 Task: Create a due date automation trigger when advanced on, on the wednesday before a card is due add fields with custom fields "Resume" completed at 11:00 AM.
Action: Mouse moved to (907, 283)
Screenshot: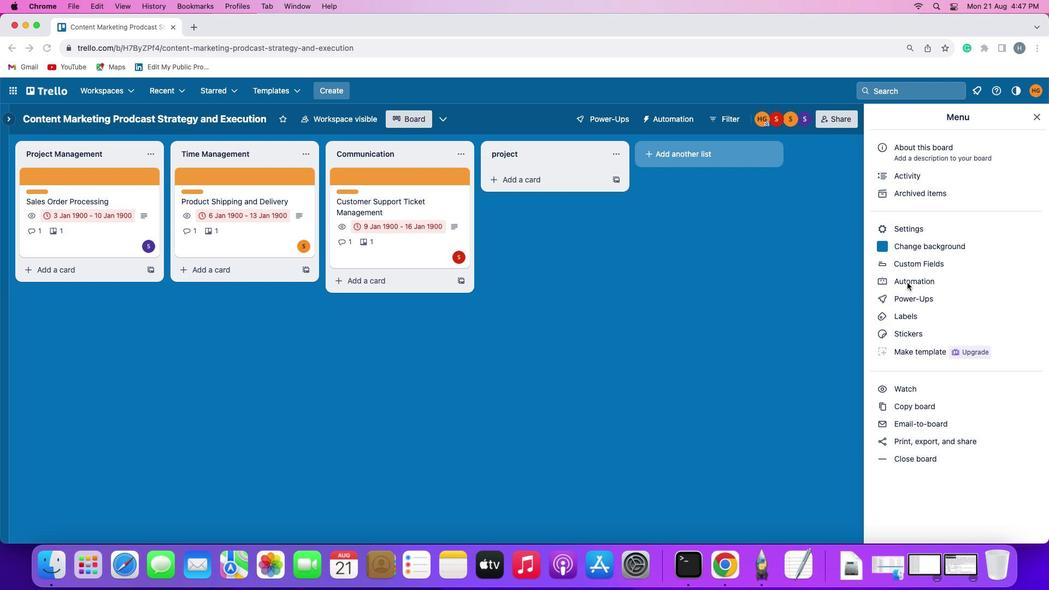 
Action: Mouse pressed left at (907, 283)
Screenshot: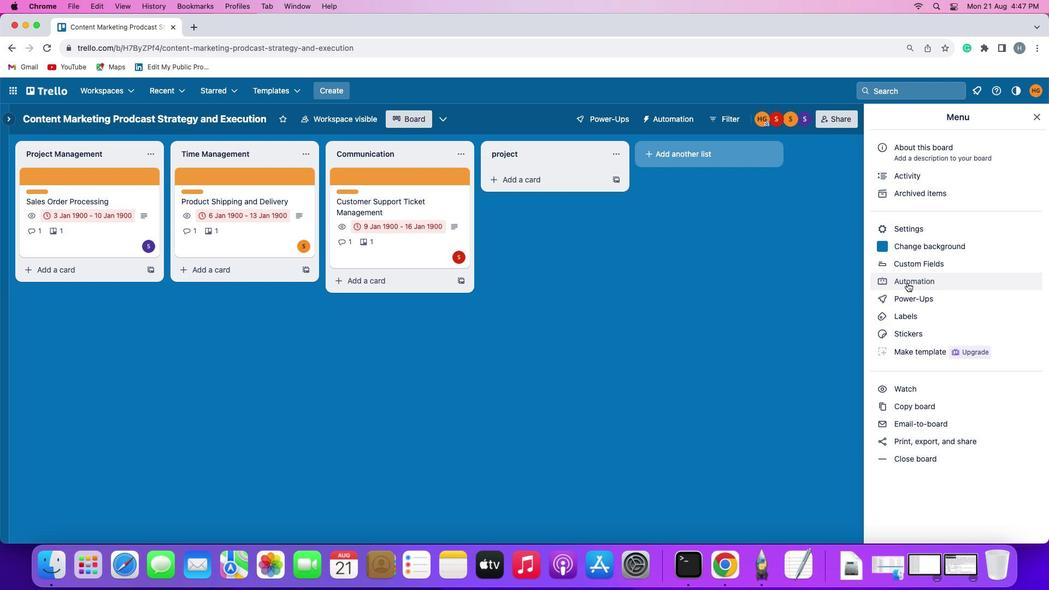 
Action: Mouse moved to (907, 282)
Screenshot: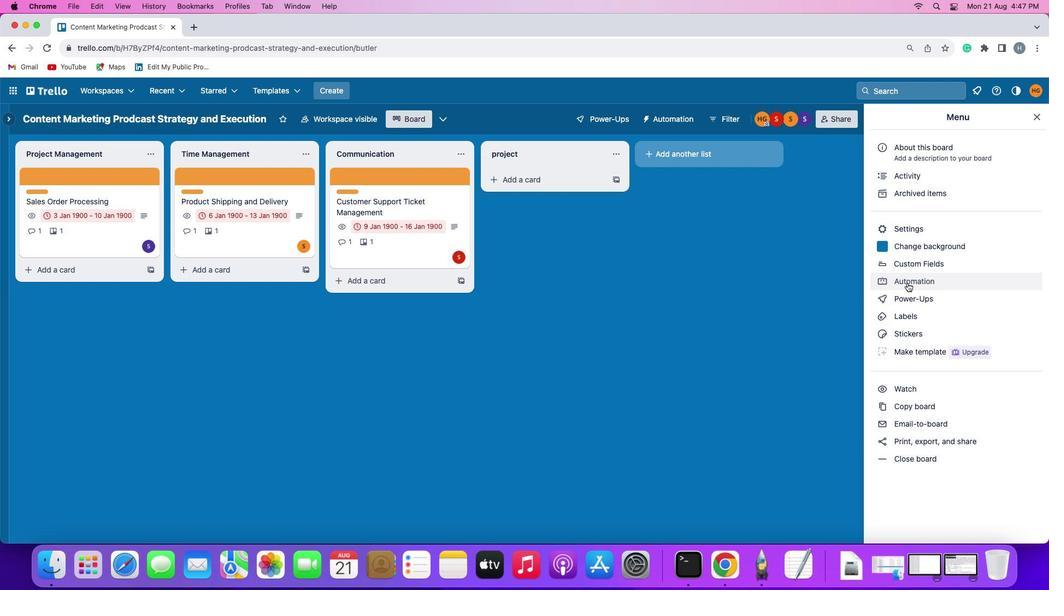 
Action: Mouse pressed left at (907, 282)
Screenshot: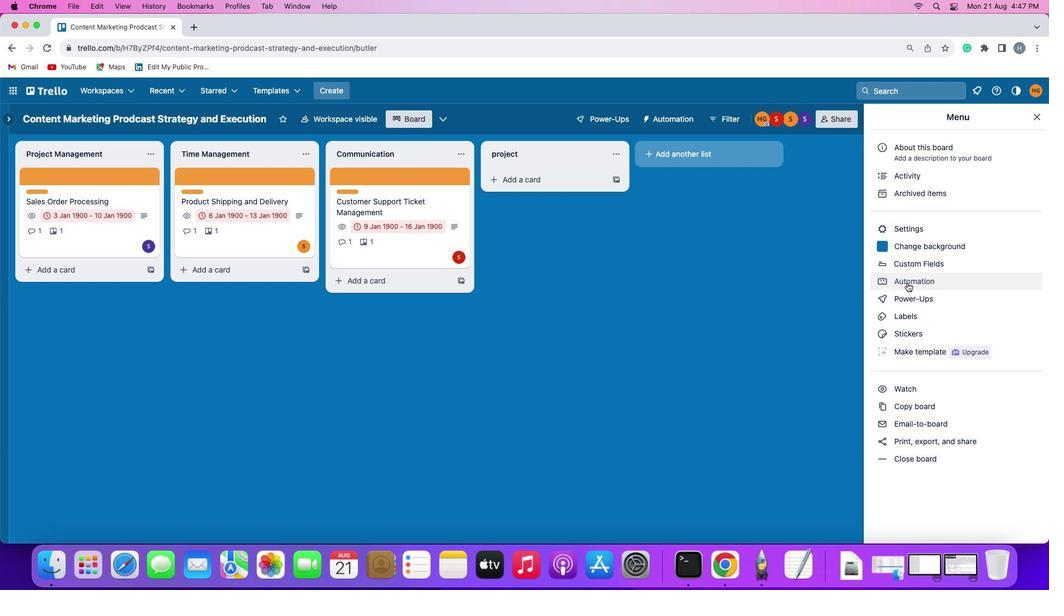 
Action: Mouse moved to (67, 260)
Screenshot: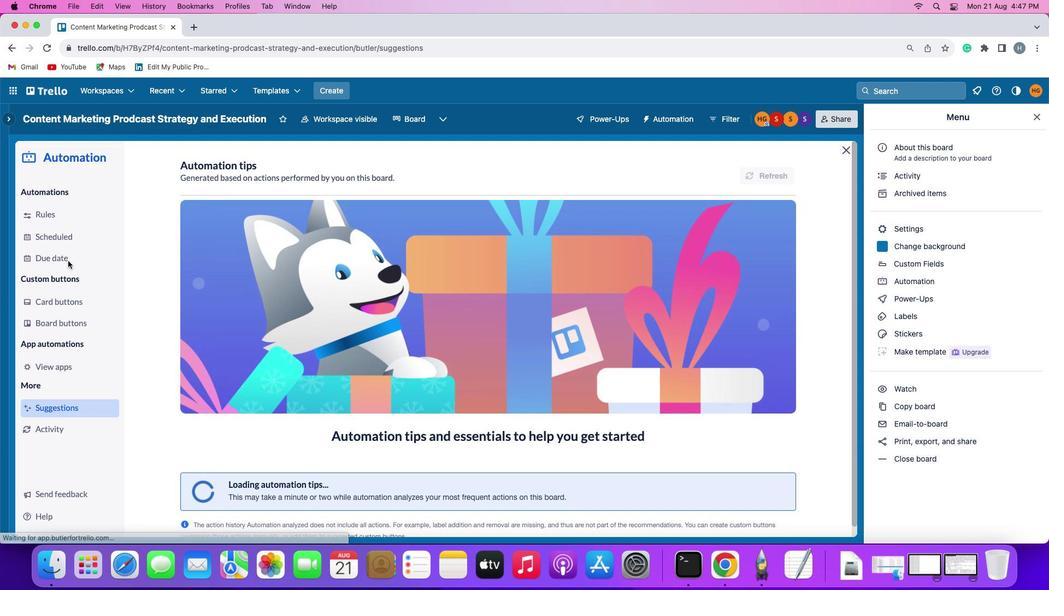
Action: Mouse pressed left at (67, 260)
Screenshot: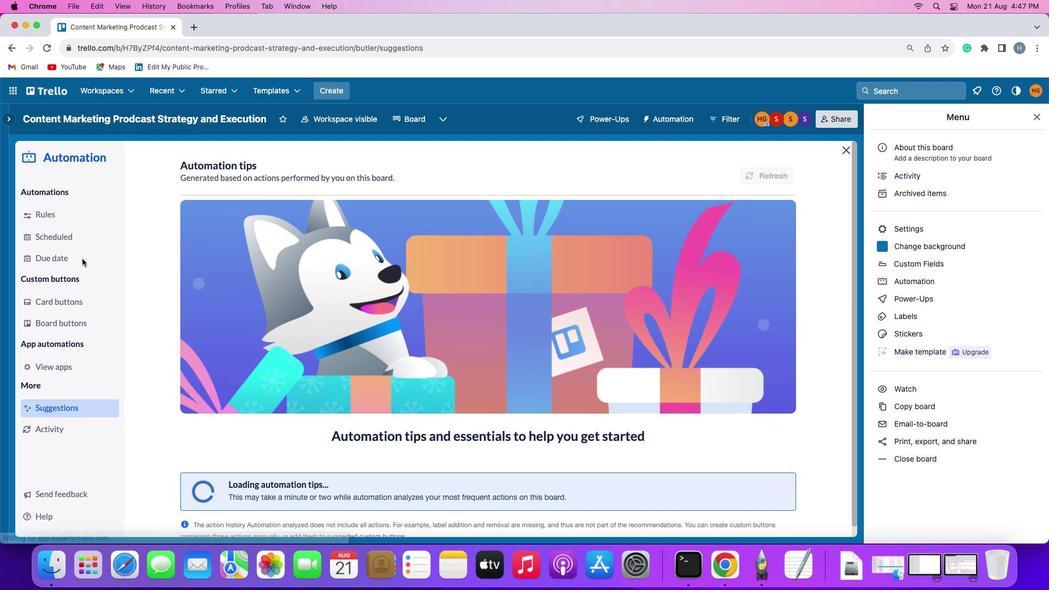 
Action: Mouse moved to (742, 167)
Screenshot: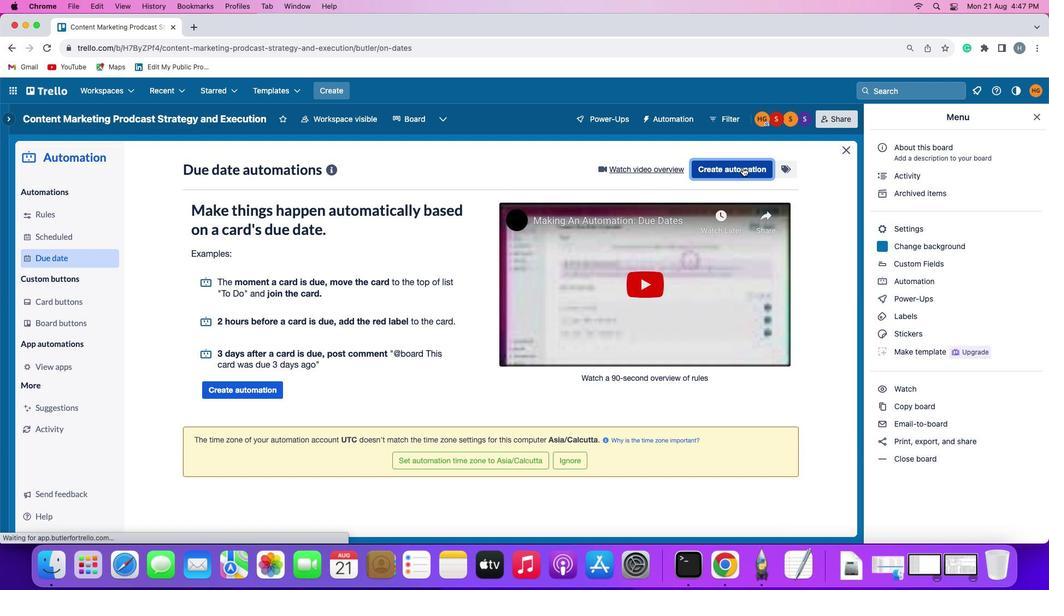 
Action: Mouse pressed left at (742, 167)
Screenshot: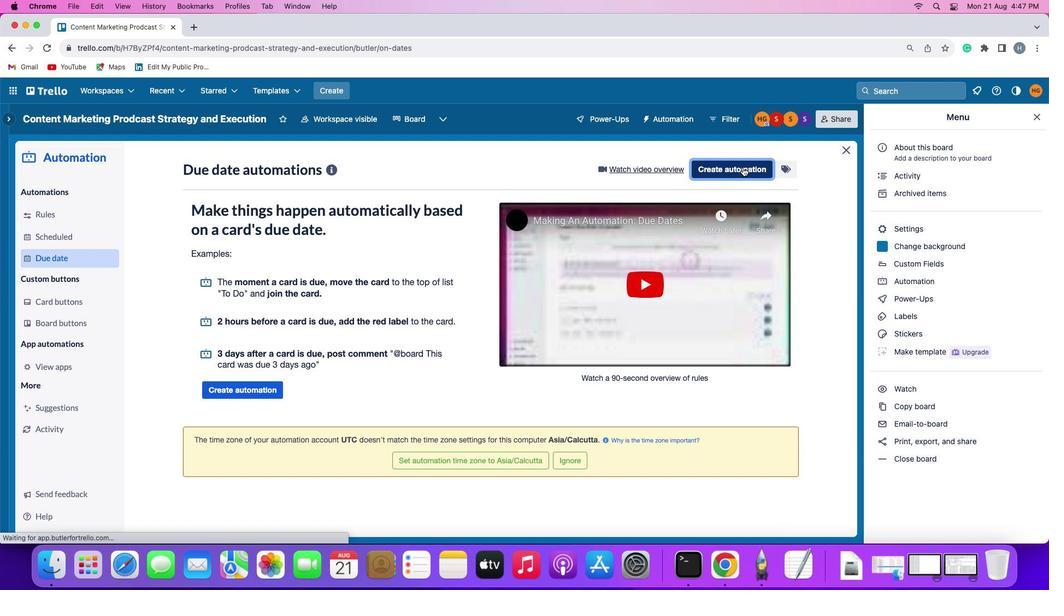 
Action: Mouse moved to (200, 273)
Screenshot: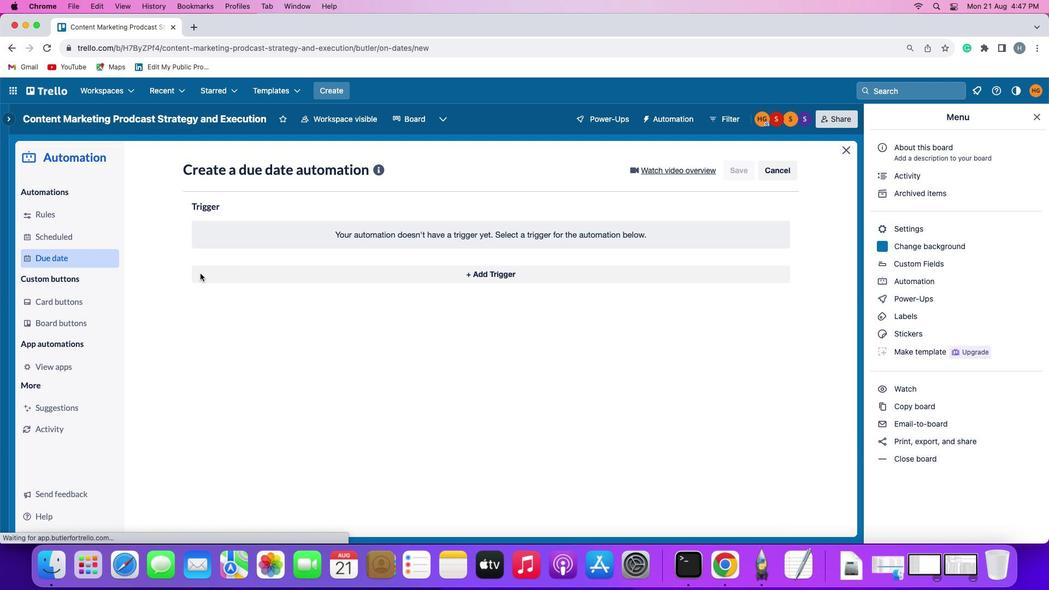 
Action: Mouse pressed left at (200, 273)
Screenshot: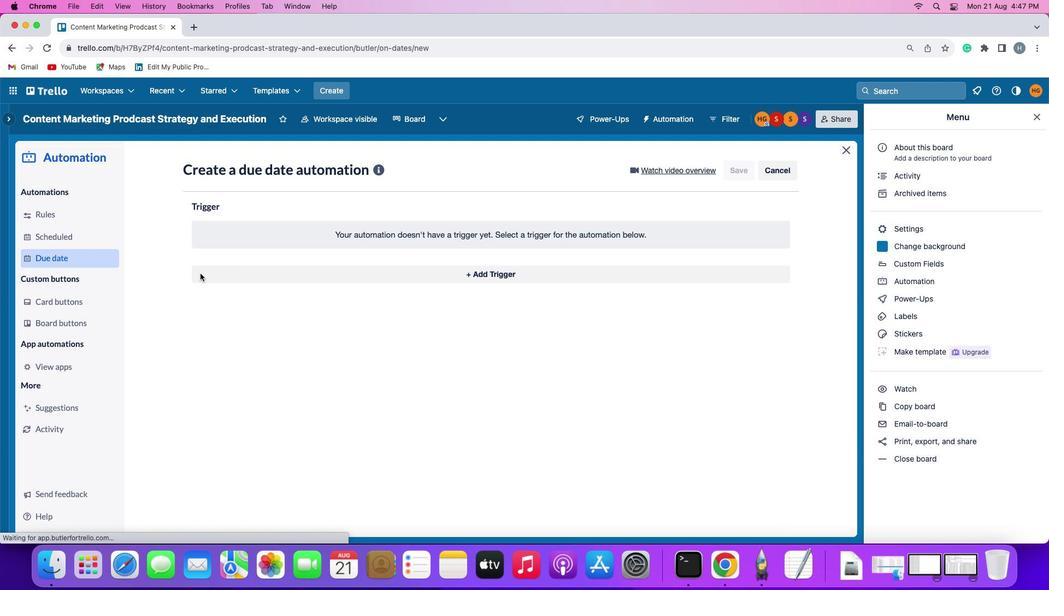 
Action: Mouse moved to (245, 475)
Screenshot: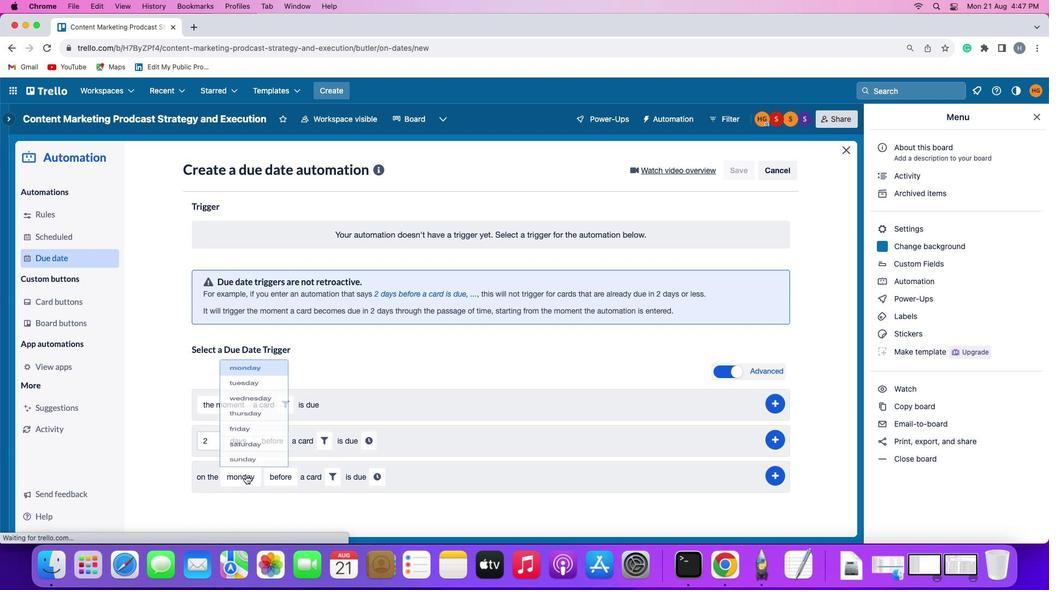 
Action: Mouse pressed left at (245, 475)
Screenshot: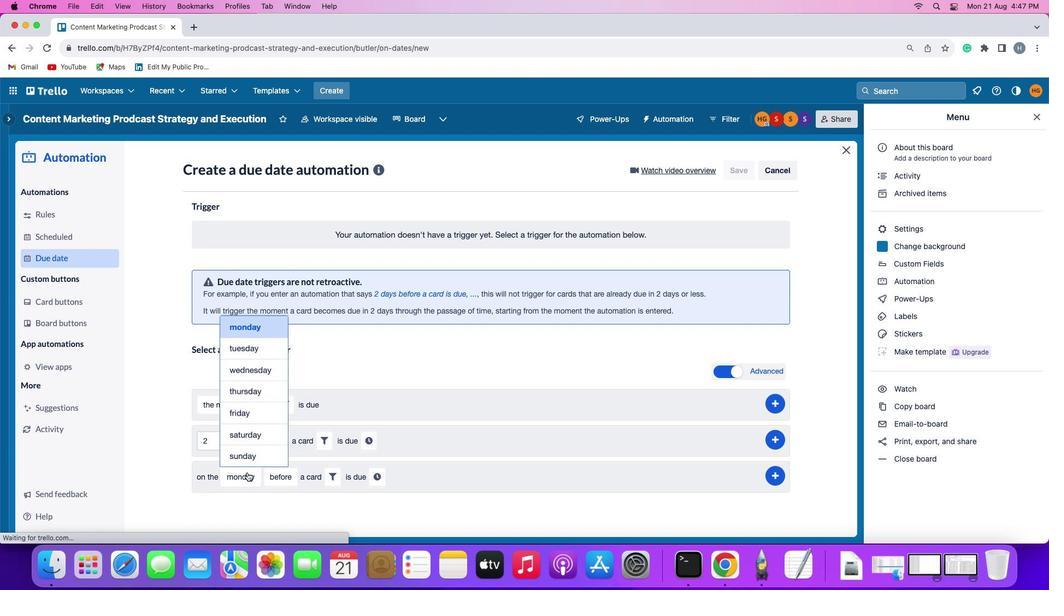 
Action: Mouse moved to (266, 374)
Screenshot: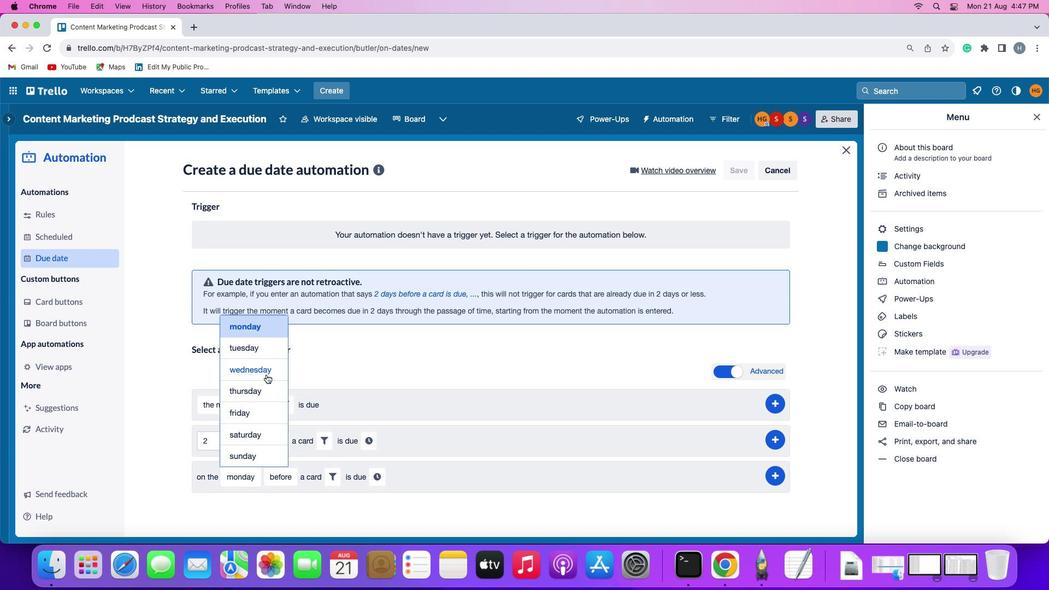 
Action: Mouse pressed left at (266, 374)
Screenshot: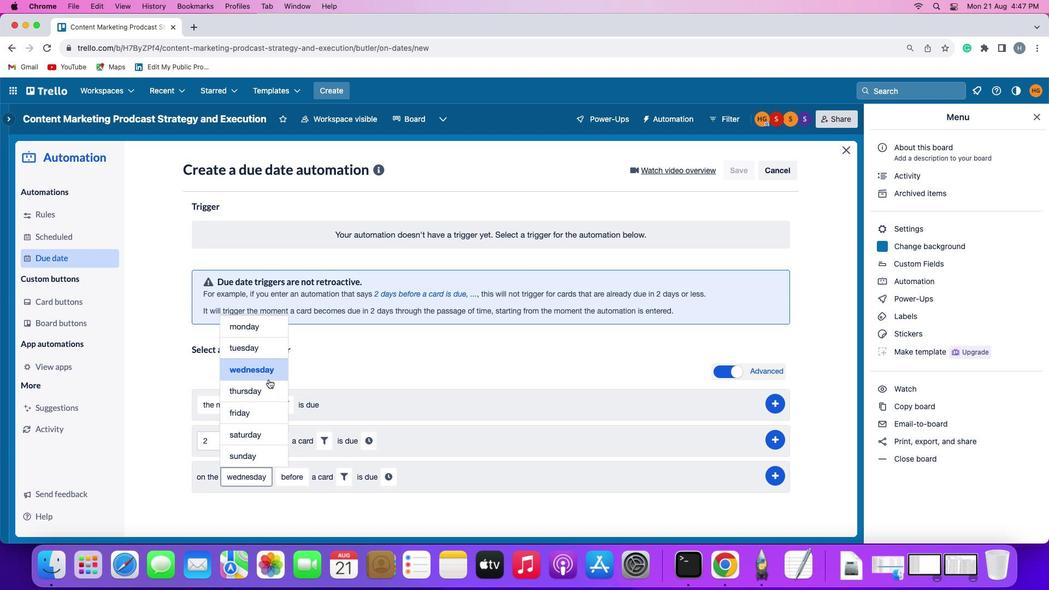 
Action: Mouse moved to (352, 476)
Screenshot: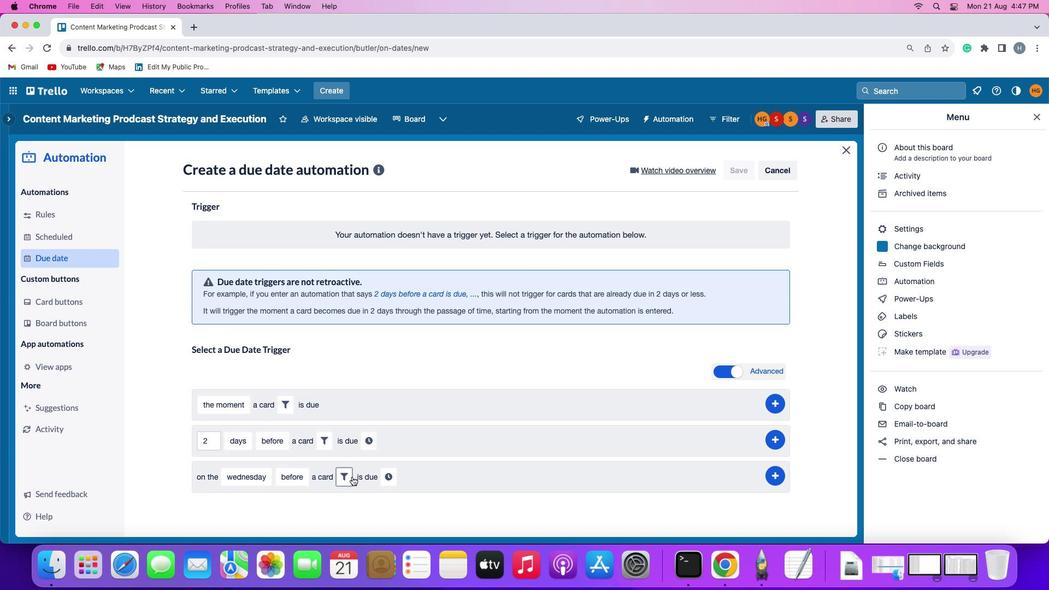 
Action: Mouse pressed left at (352, 476)
Screenshot: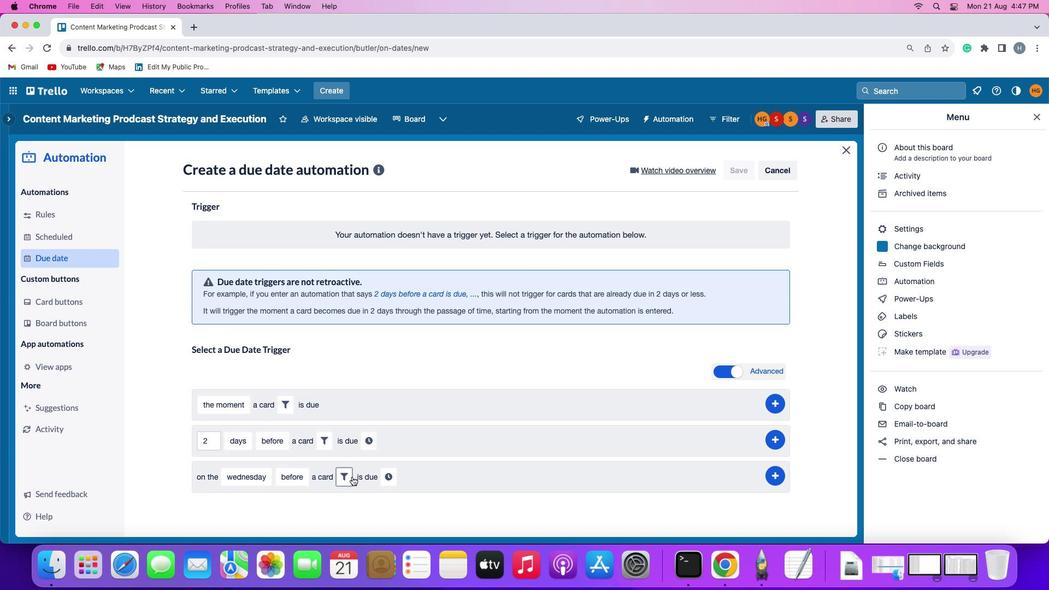 
Action: Mouse moved to (540, 507)
Screenshot: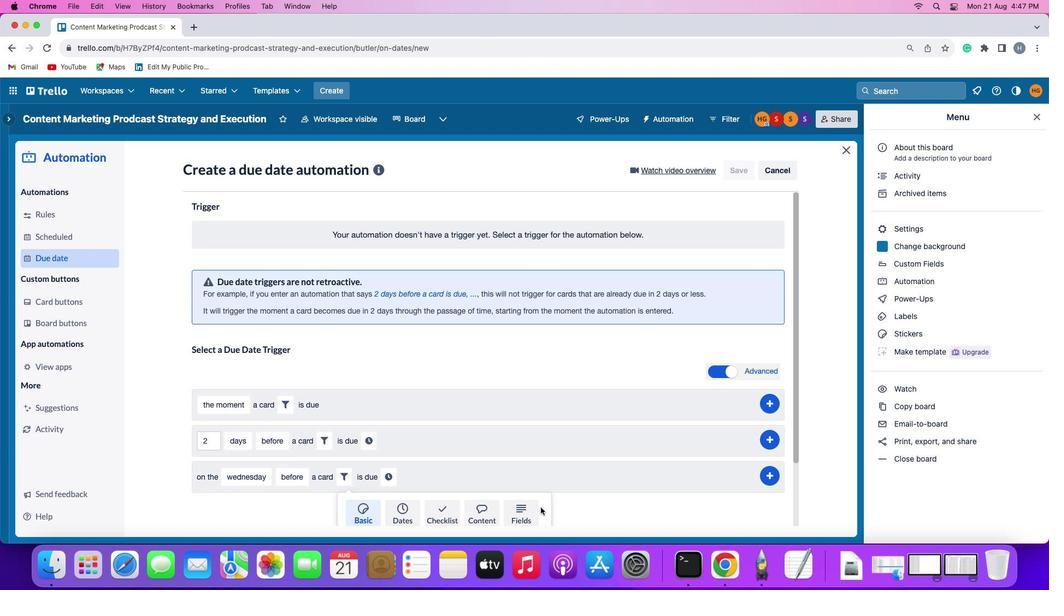 
Action: Mouse pressed left at (540, 507)
Screenshot: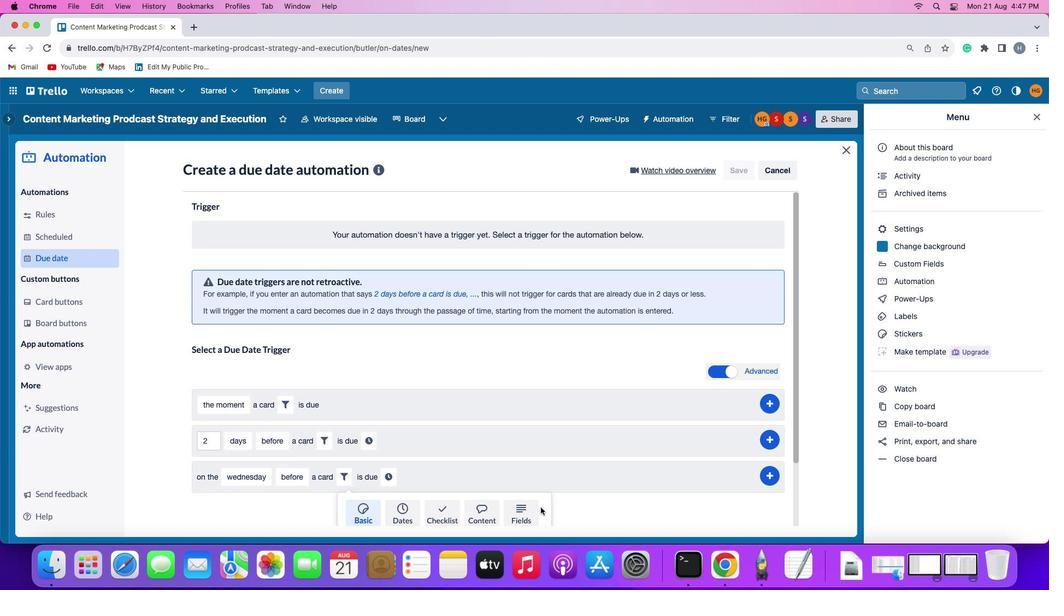 
Action: Mouse moved to (513, 512)
Screenshot: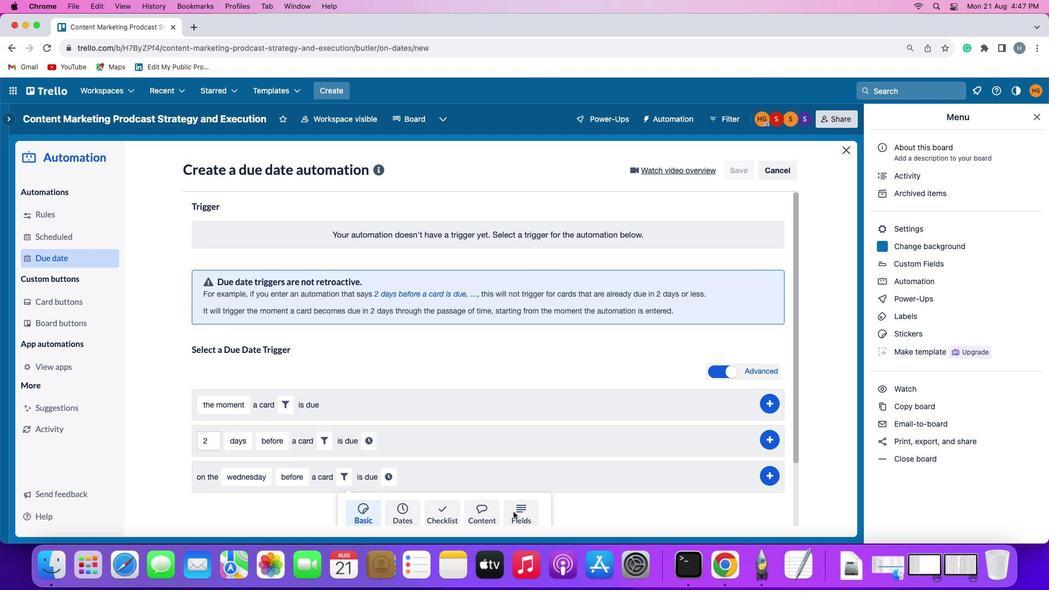 
Action: Mouse pressed left at (513, 512)
Screenshot: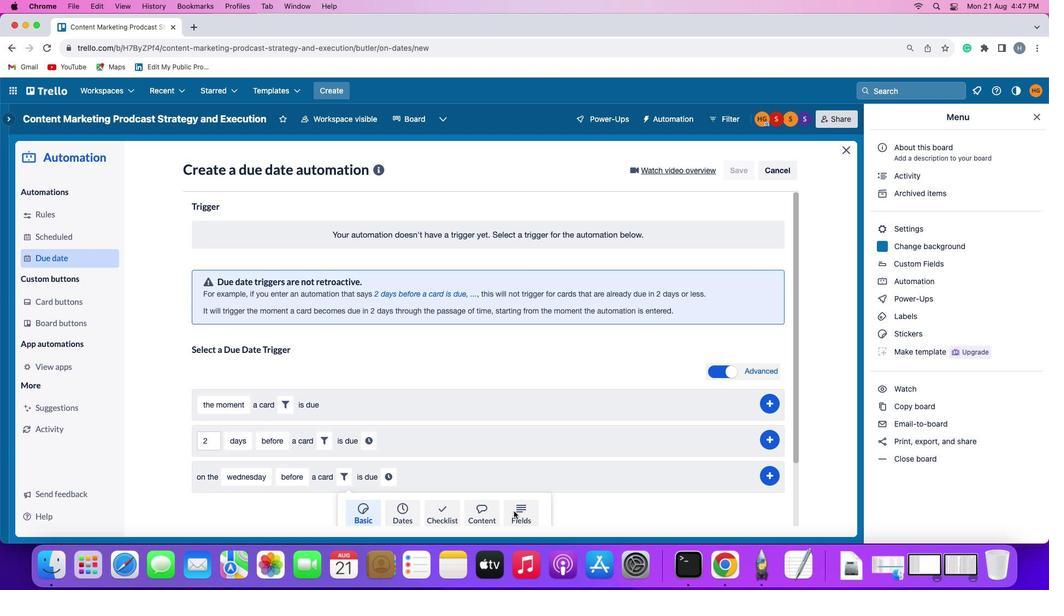 
Action: Mouse moved to (296, 495)
Screenshot: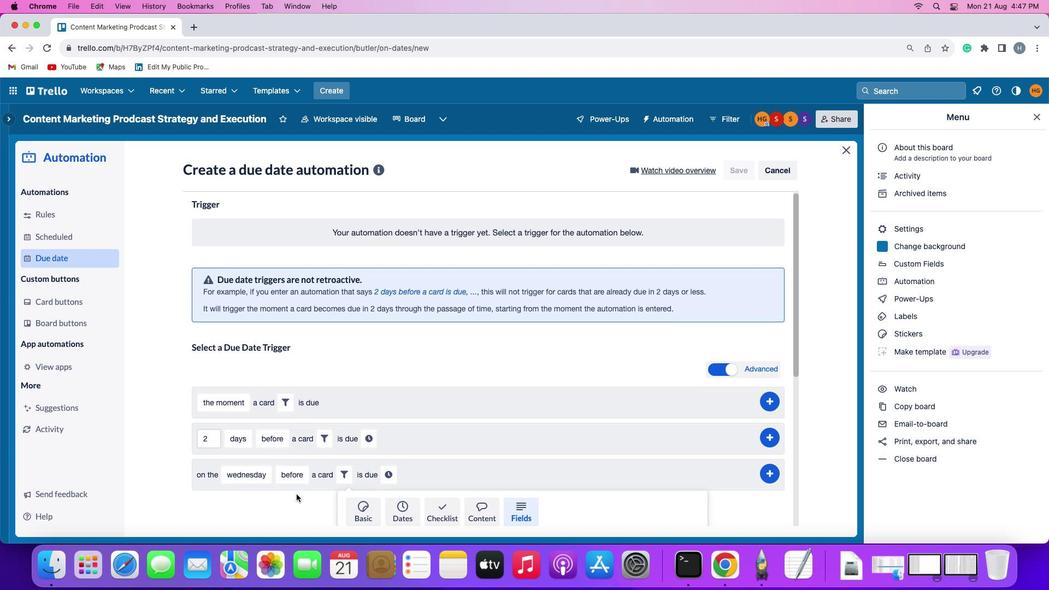 
Action: Mouse scrolled (296, 495) with delta (0, 0)
Screenshot: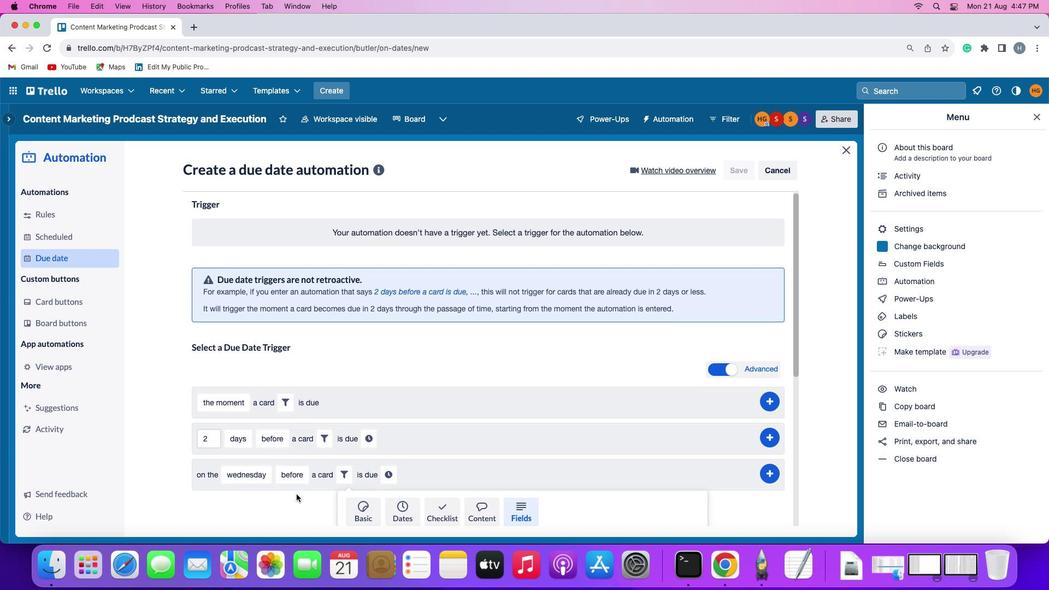 
Action: Mouse moved to (296, 495)
Screenshot: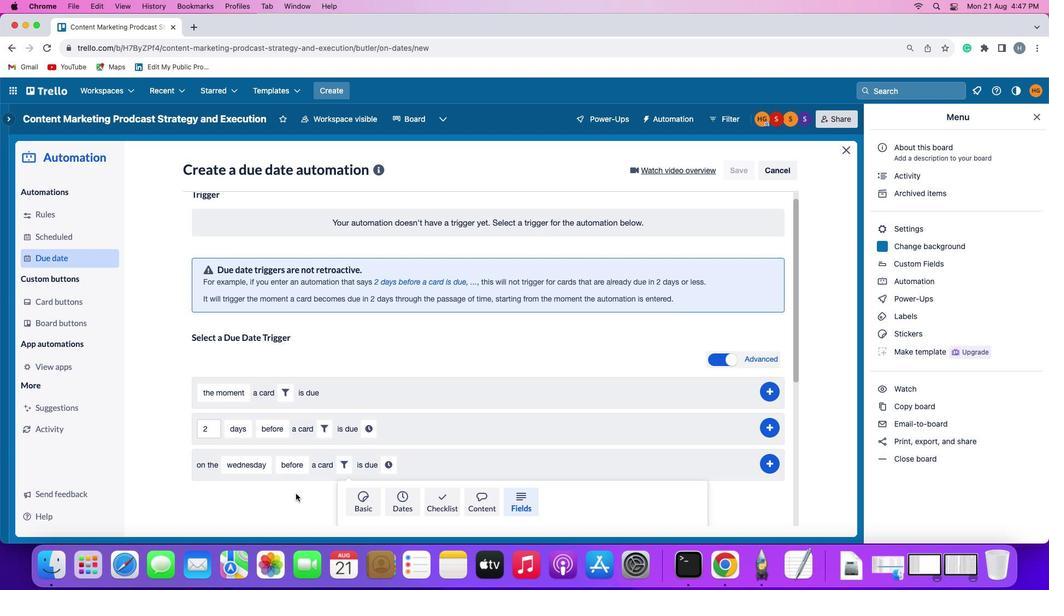 
Action: Mouse scrolled (296, 495) with delta (0, 0)
Screenshot: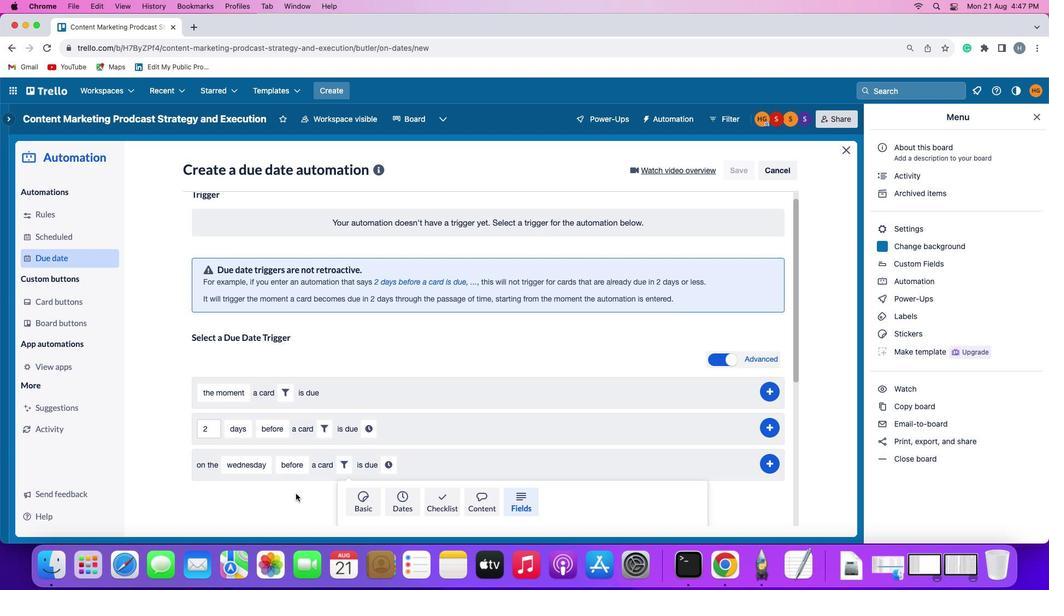 
Action: Mouse moved to (296, 493)
Screenshot: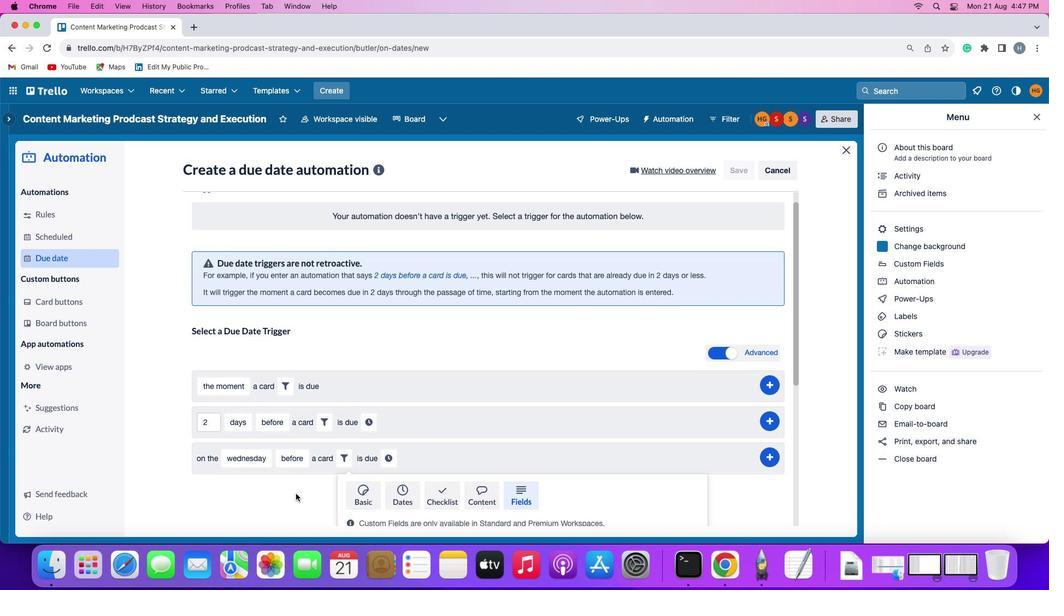 
Action: Mouse scrolled (296, 493) with delta (0, -1)
Screenshot: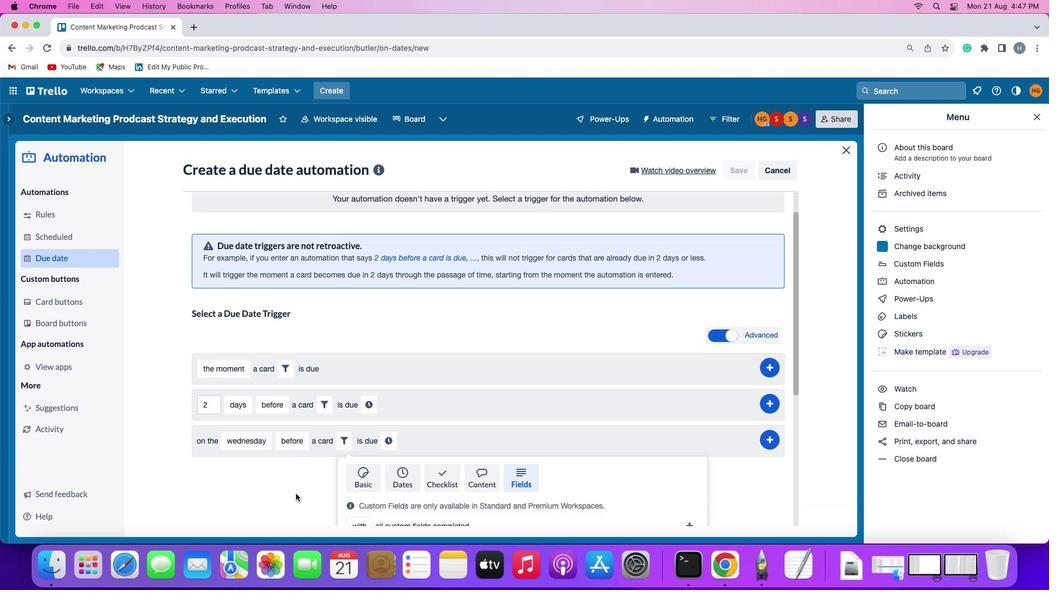 
Action: Mouse moved to (271, 426)
Screenshot: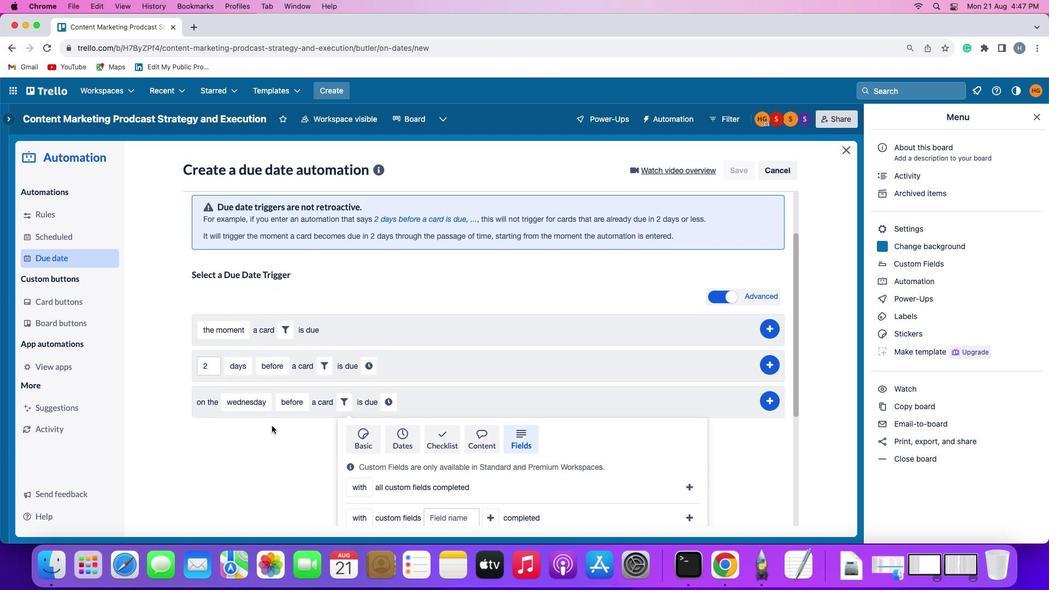 
Action: Mouse scrolled (271, 426) with delta (0, 0)
Screenshot: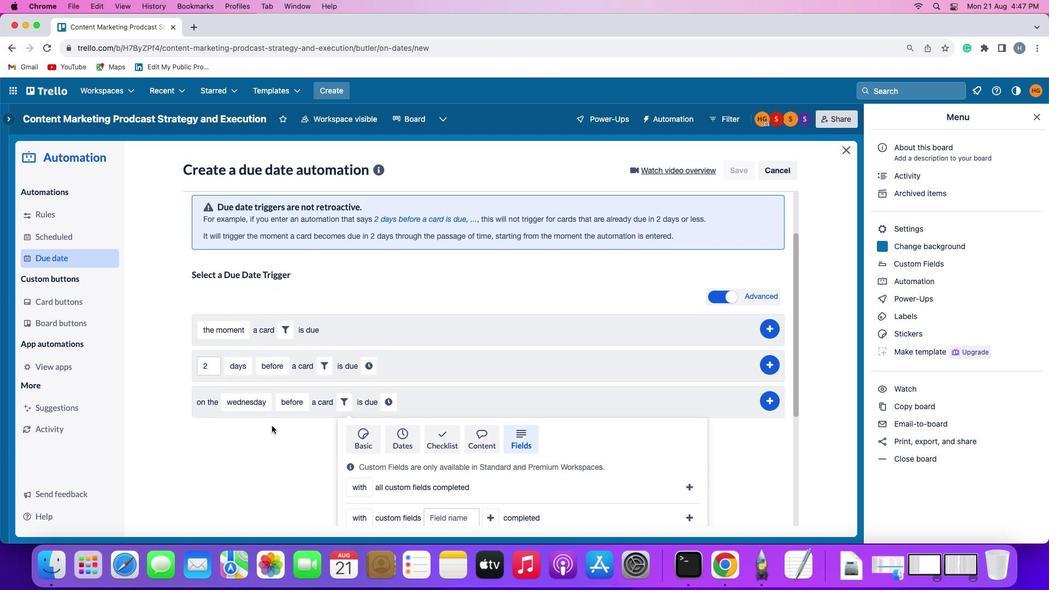 
Action: Mouse scrolled (271, 426) with delta (0, 0)
Screenshot: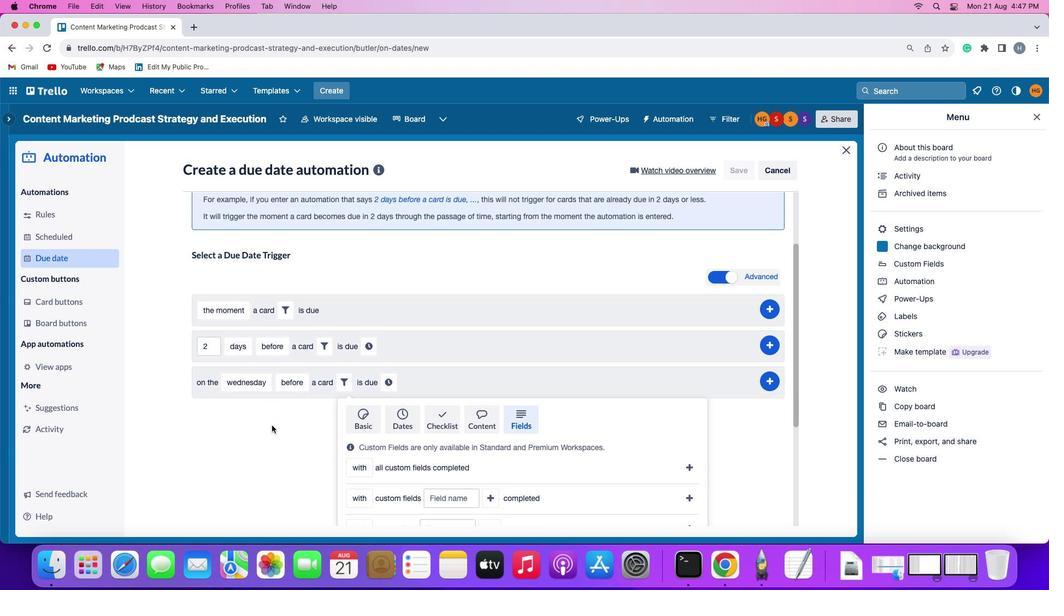 
Action: Mouse moved to (271, 426)
Screenshot: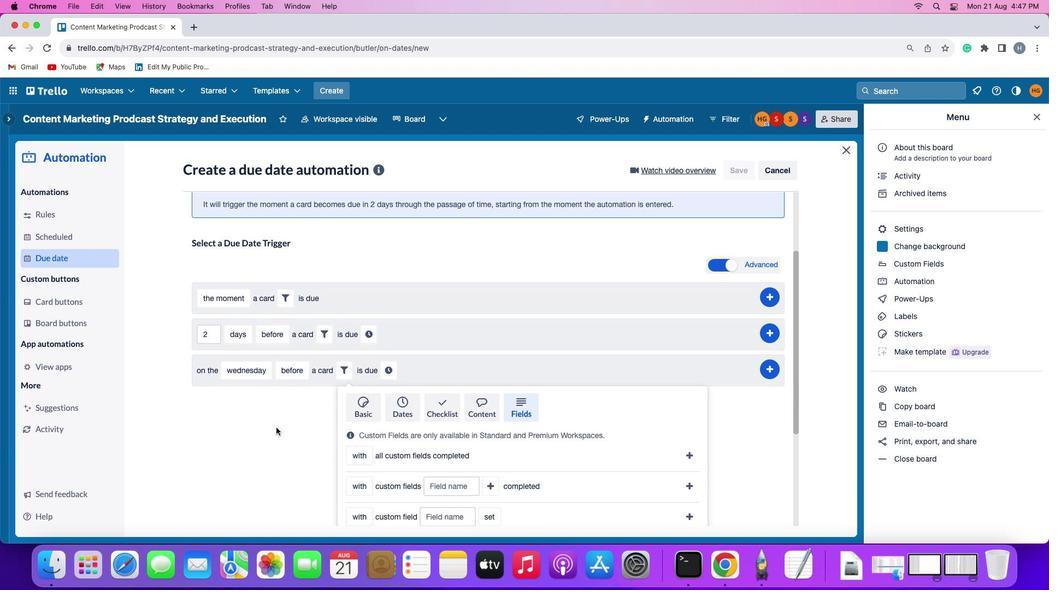 
Action: Mouse scrolled (271, 426) with delta (0, -1)
Screenshot: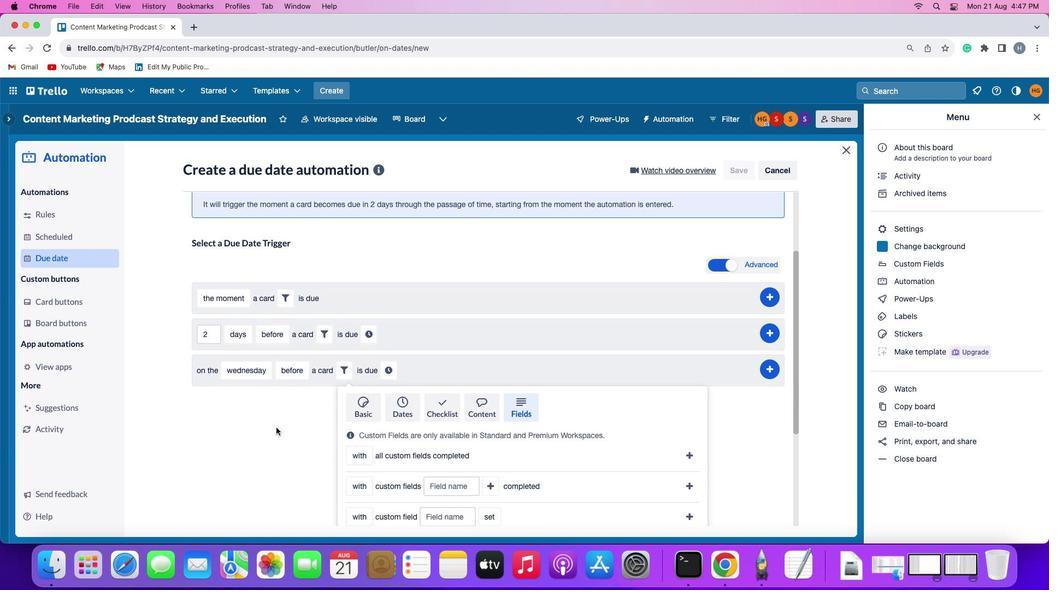 
Action: Mouse moved to (355, 424)
Screenshot: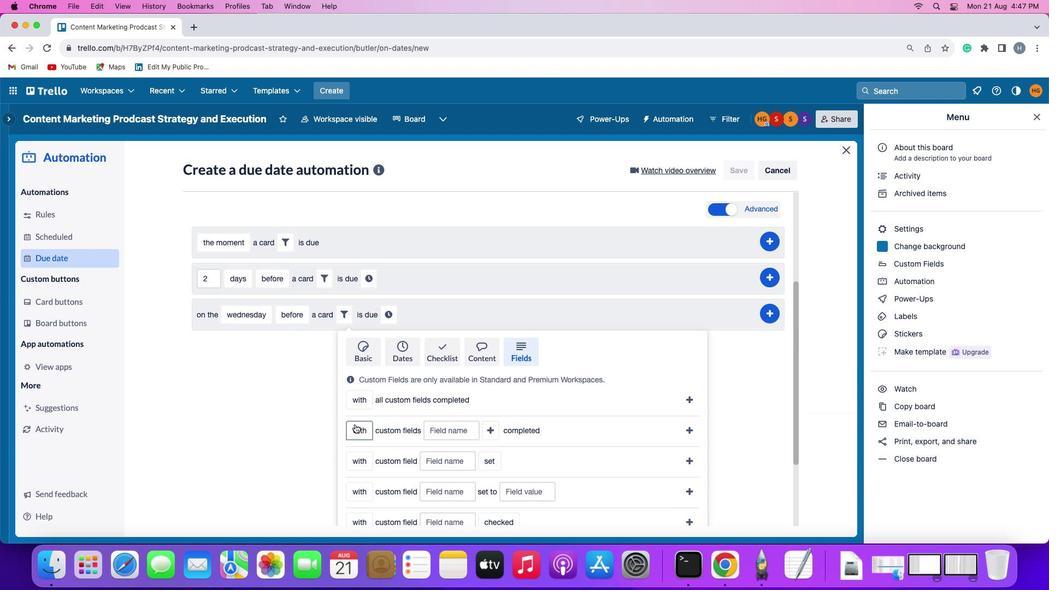 
Action: Mouse pressed left at (355, 424)
Screenshot: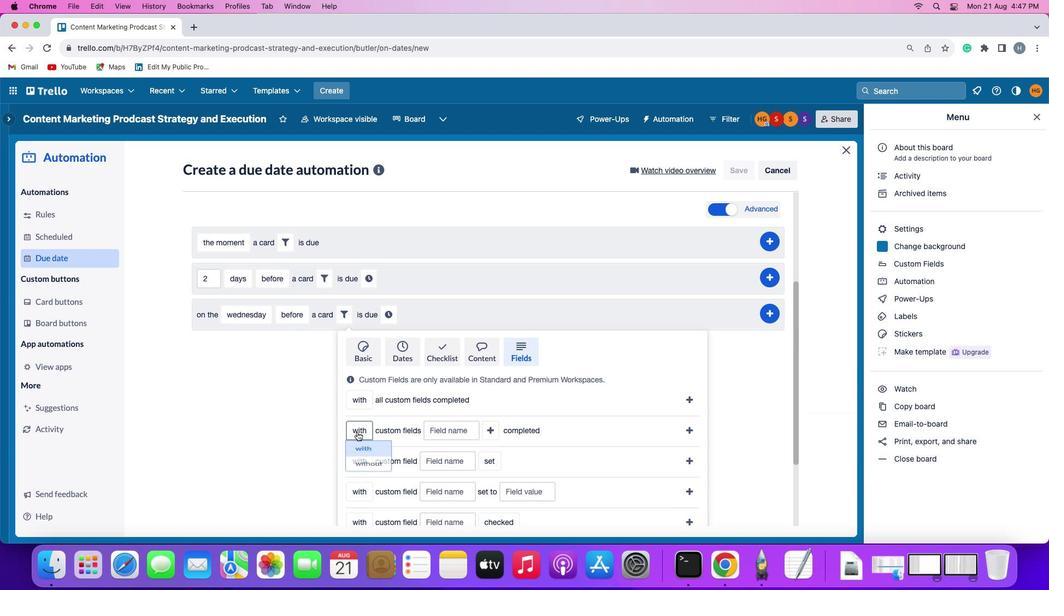 
Action: Mouse moved to (369, 449)
Screenshot: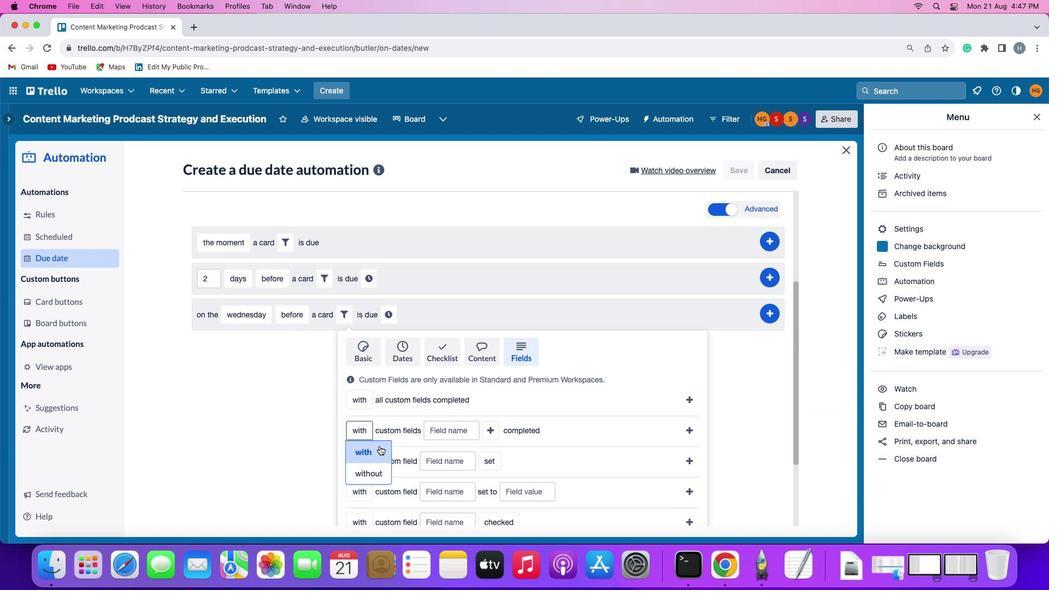 
Action: Mouse pressed left at (369, 449)
Screenshot: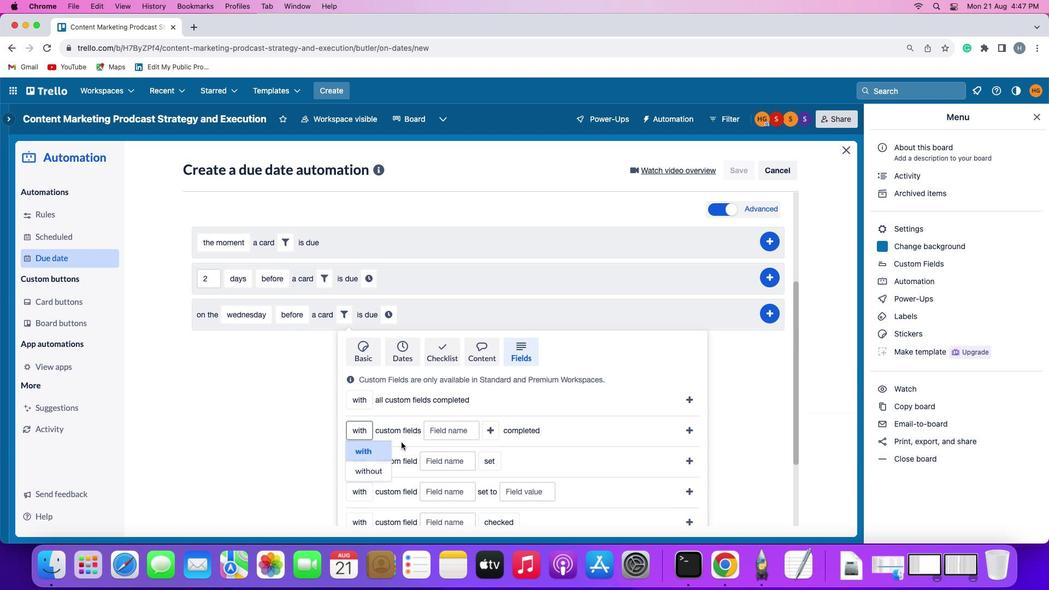 
Action: Mouse moved to (454, 425)
Screenshot: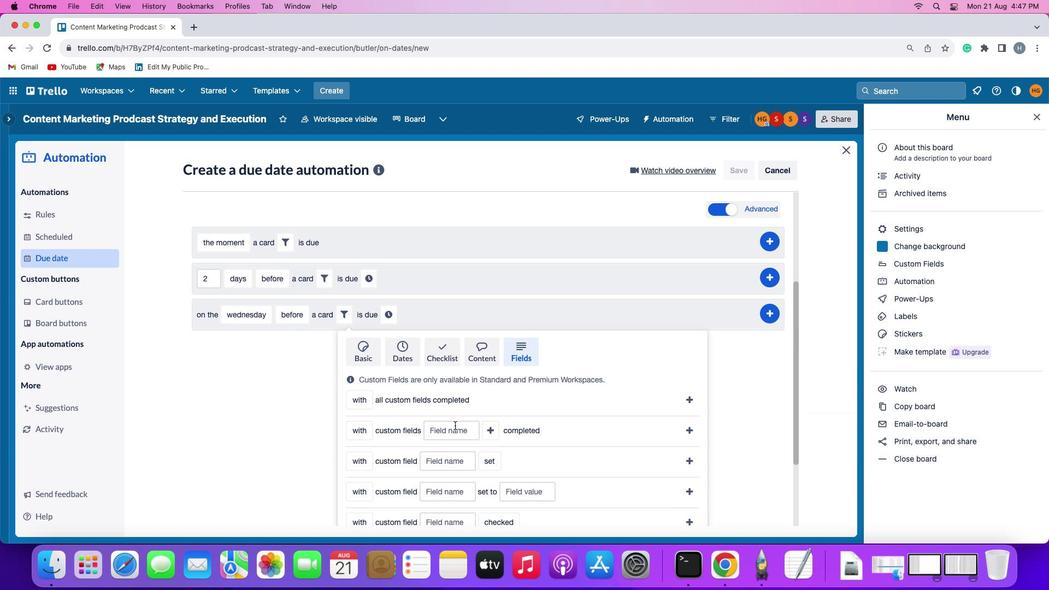
Action: Mouse pressed left at (454, 425)
Screenshot: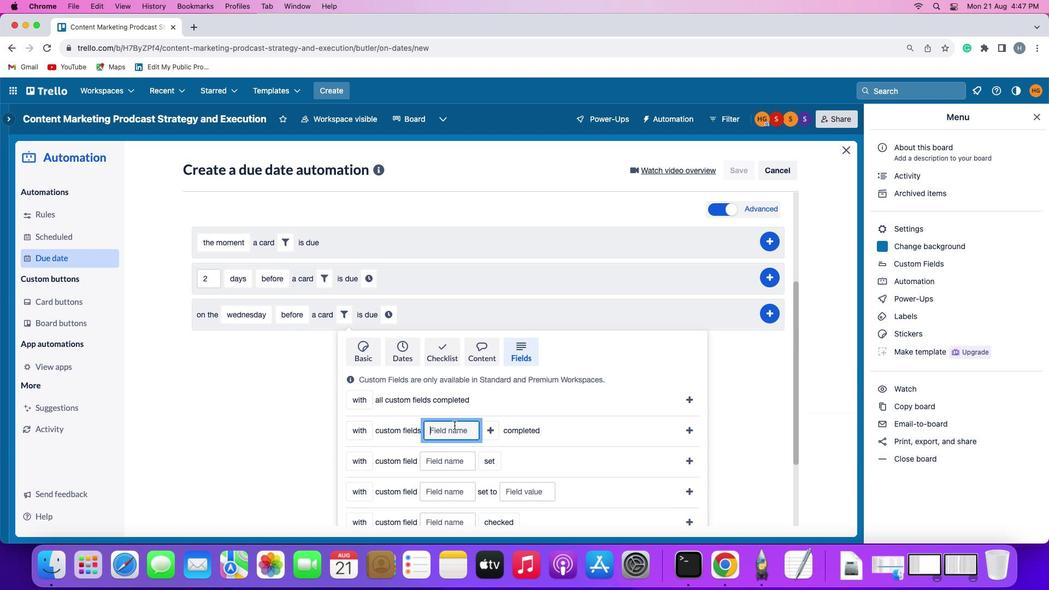 
Action: Mouse moved to (454, 425)
Screenshot: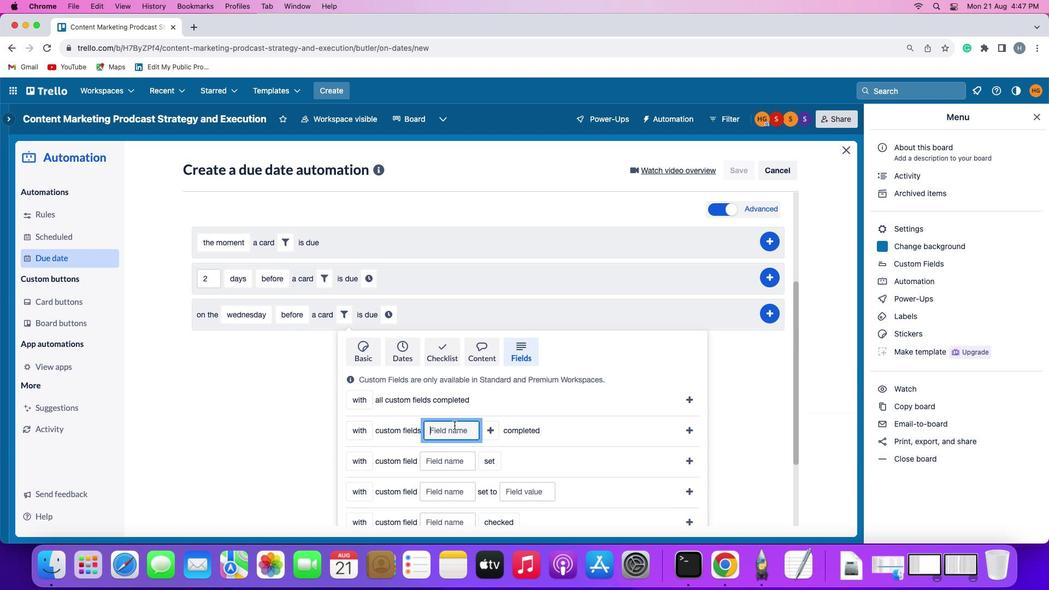 
Action: Key pressed Key.shift'R''e''s''u''m''e'
Screenshot: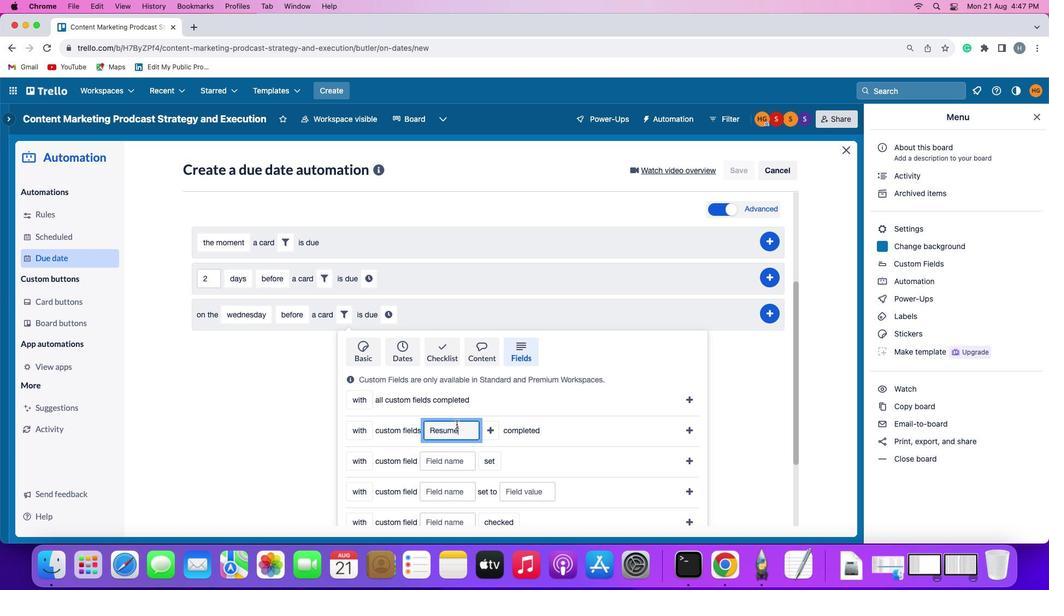 
Action: Mouse moved to (687, 425)
Screenshot: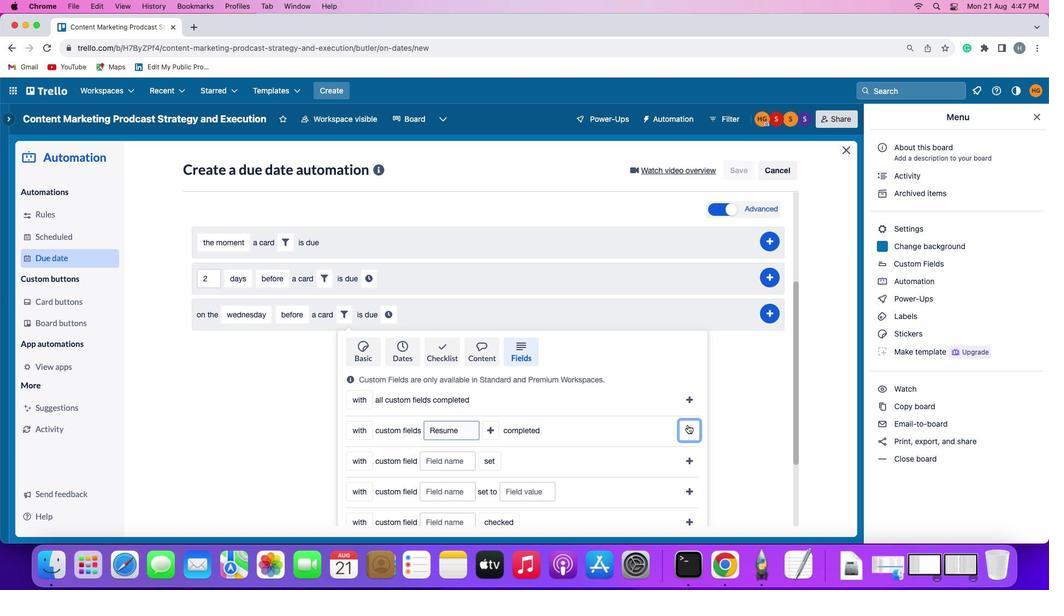 
Action: Mouse pressed left at (687, 425)
Screenshot: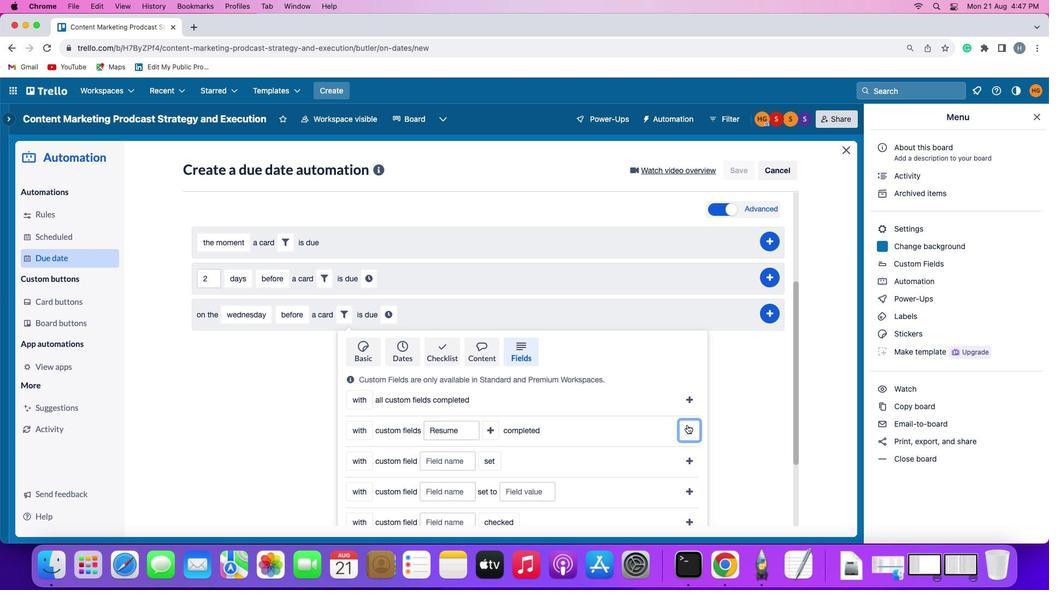 
Action: Mouse moved to (552, 478)
Screenshot: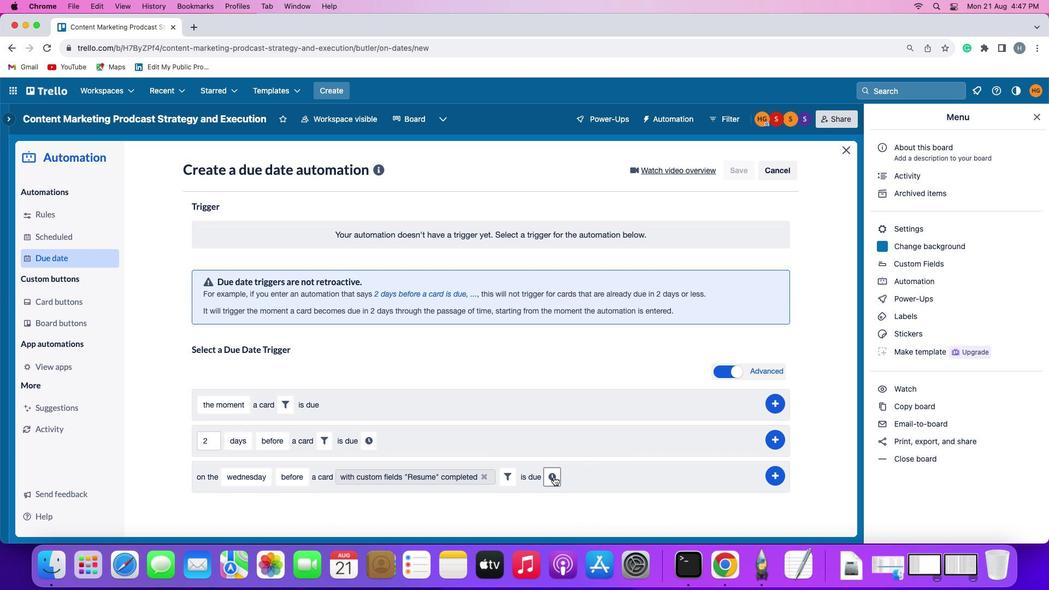 
Action: Mouse pressed left at (552, 478)
Screenshot: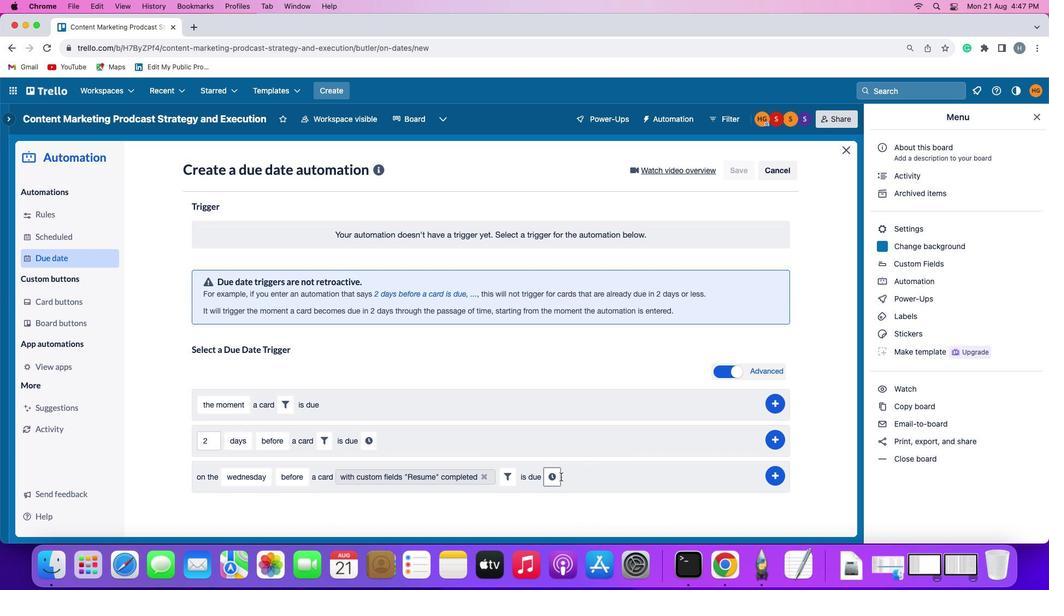 
Action: Mouse moved to (579, 478)
Screenshot: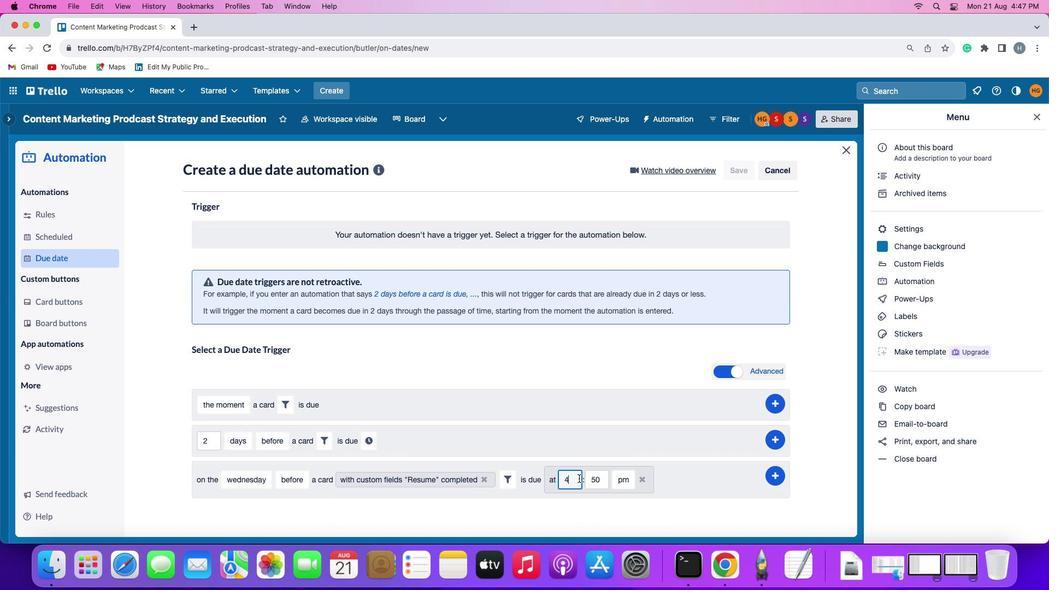 
Action: Mouse pressed left at (579, 478)
Screenshot: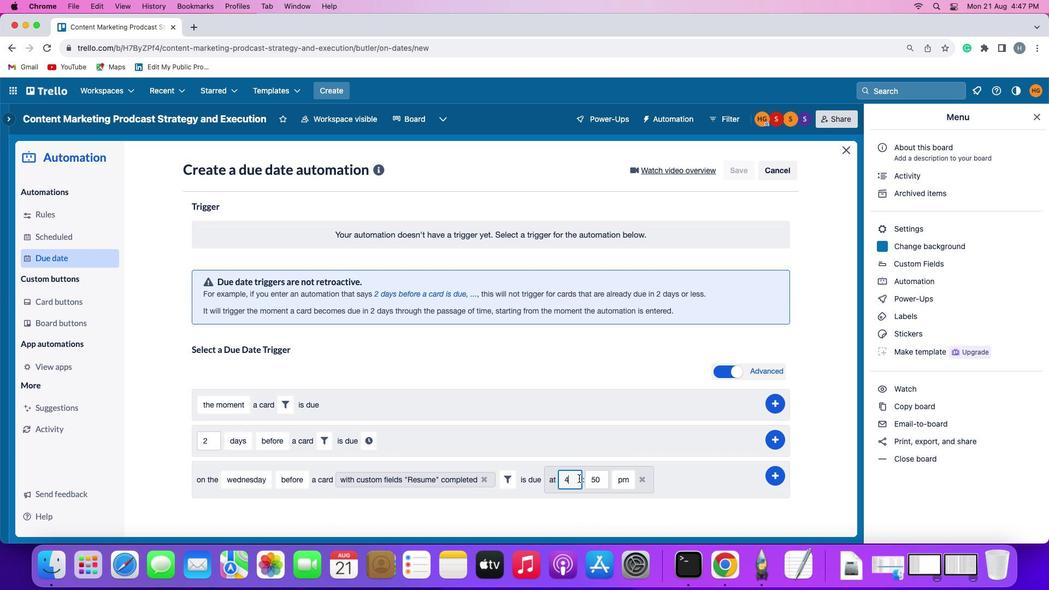 
Action: Mouse moved to (578, 478)
Screenshot: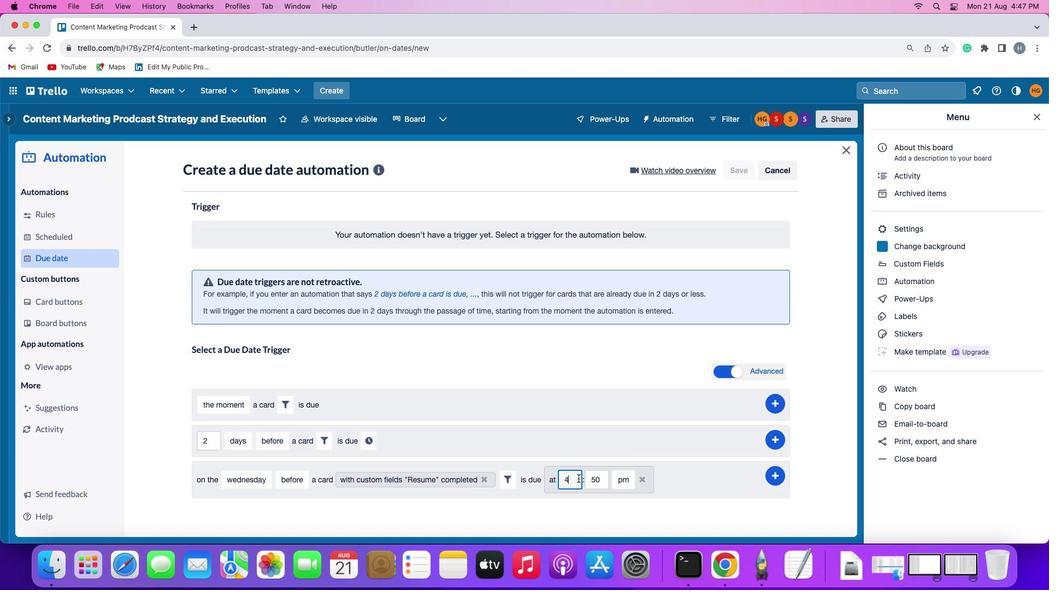 
Action: Key pressed Key.backspace'1''1'
Screenshot: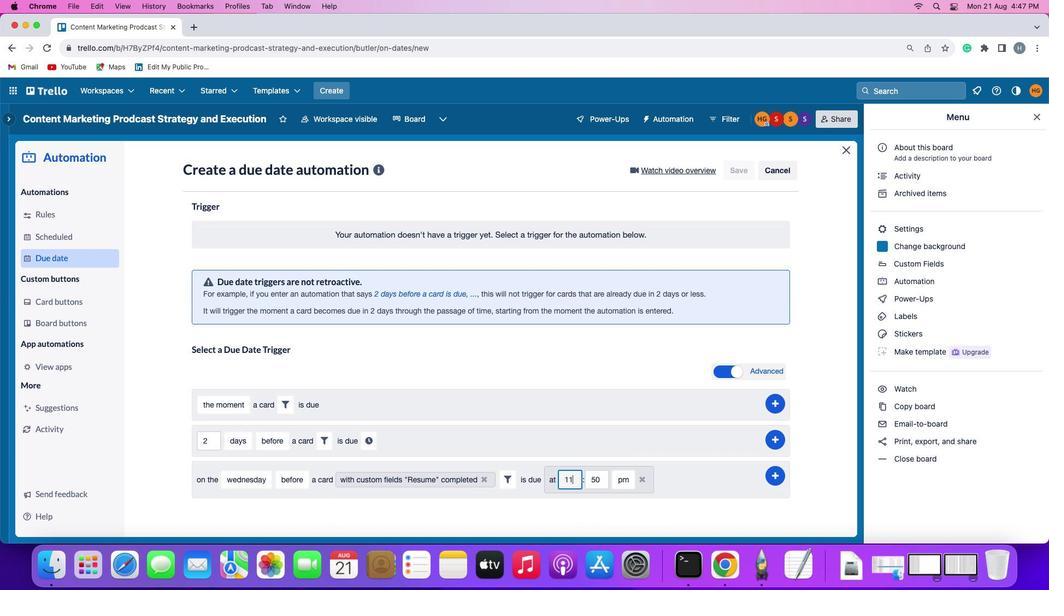
Action: Mouse moved to (599, 479)
Screenshot: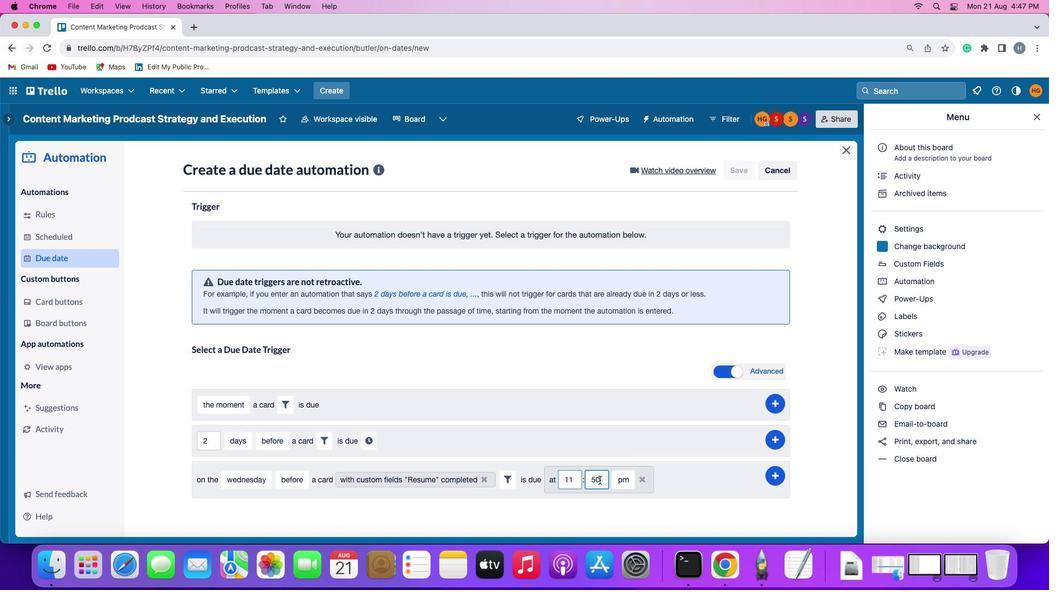 
Action: Mouse pressed left at (599, 479)
Screenshot: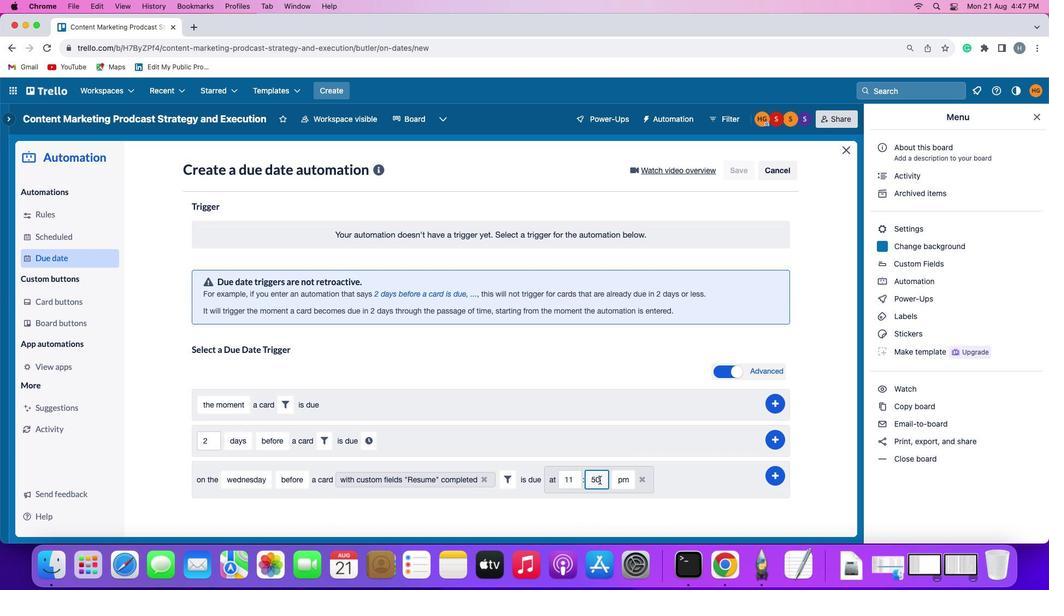 
Action: Key pressed Key.backspace
Screenshot: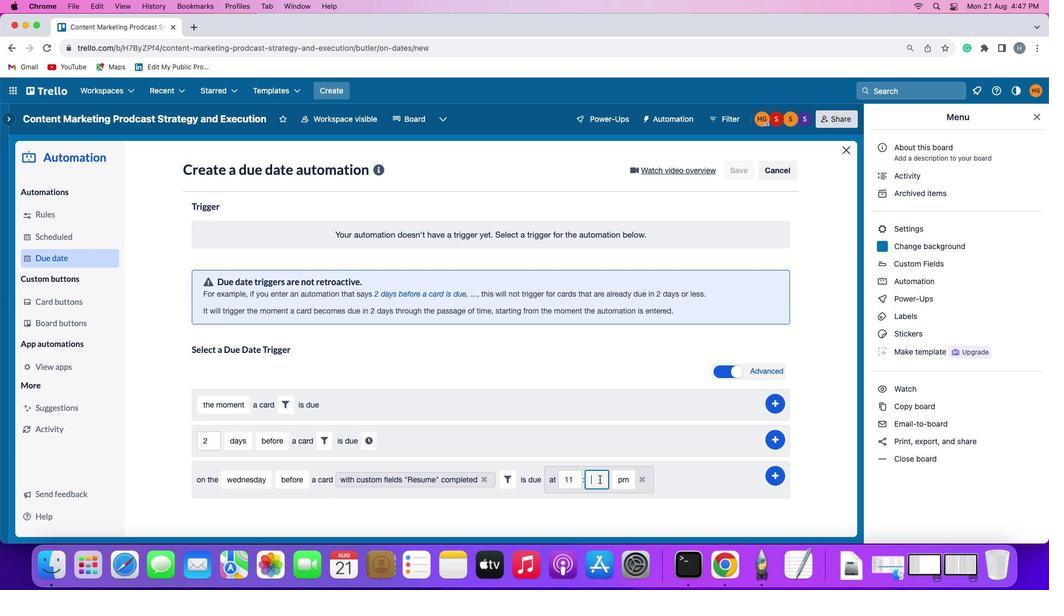 
Action: Mouse moved to (599, 479)
Screenshot: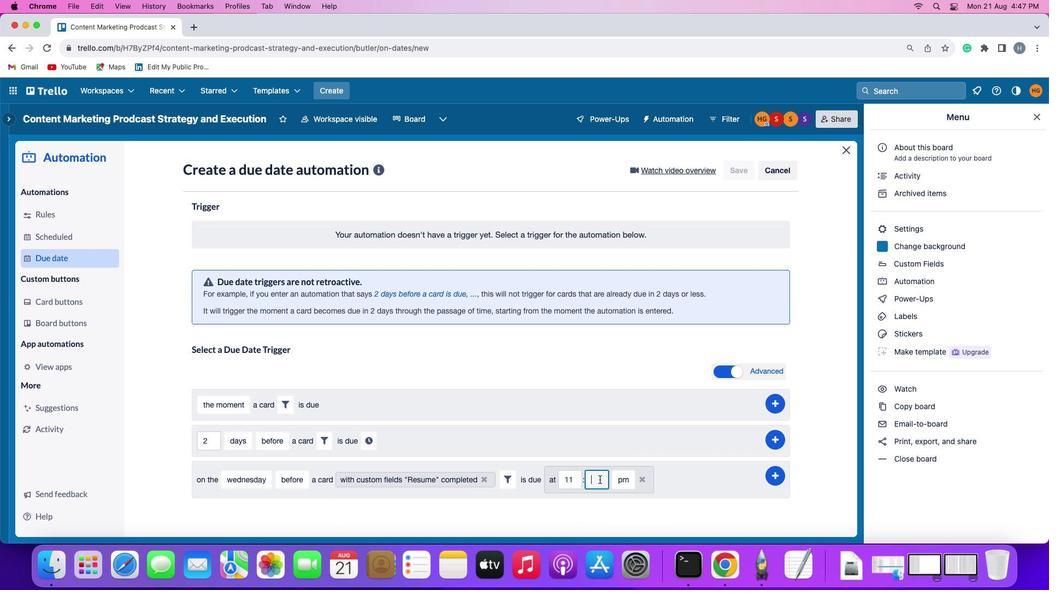 
Action: Key pressed Key.backspace
Screenshot: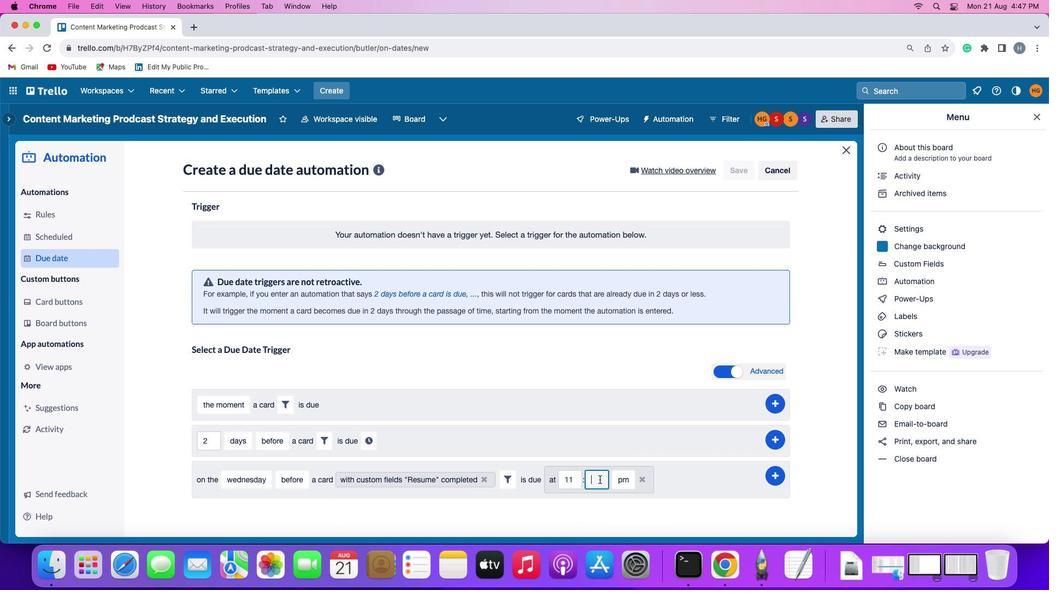 
Action: Mouse moved to (598, 479)
Screenshot: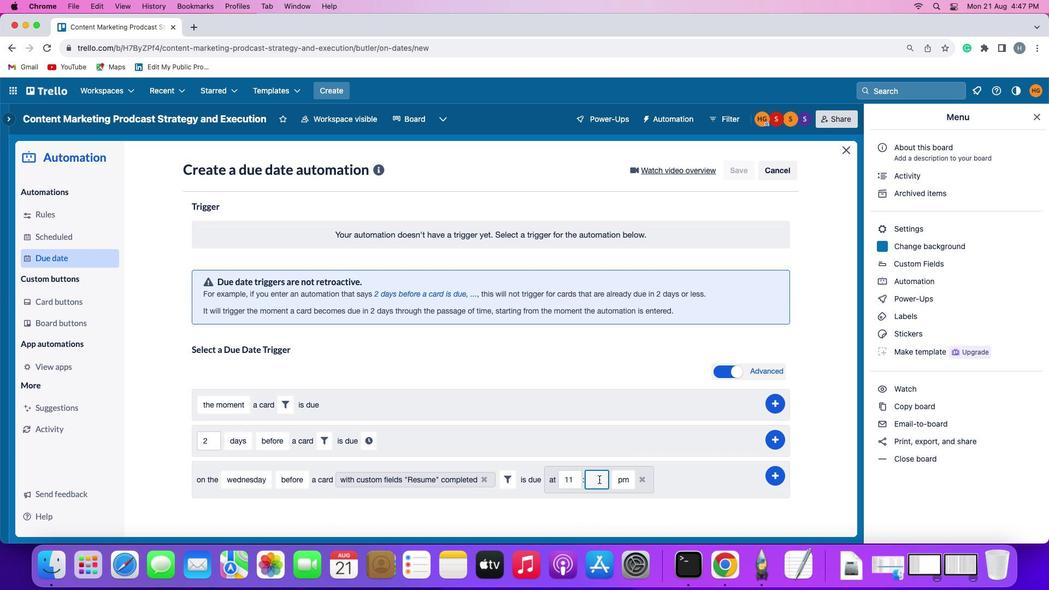 
Action: Key pressed '0''0'
Screenshot: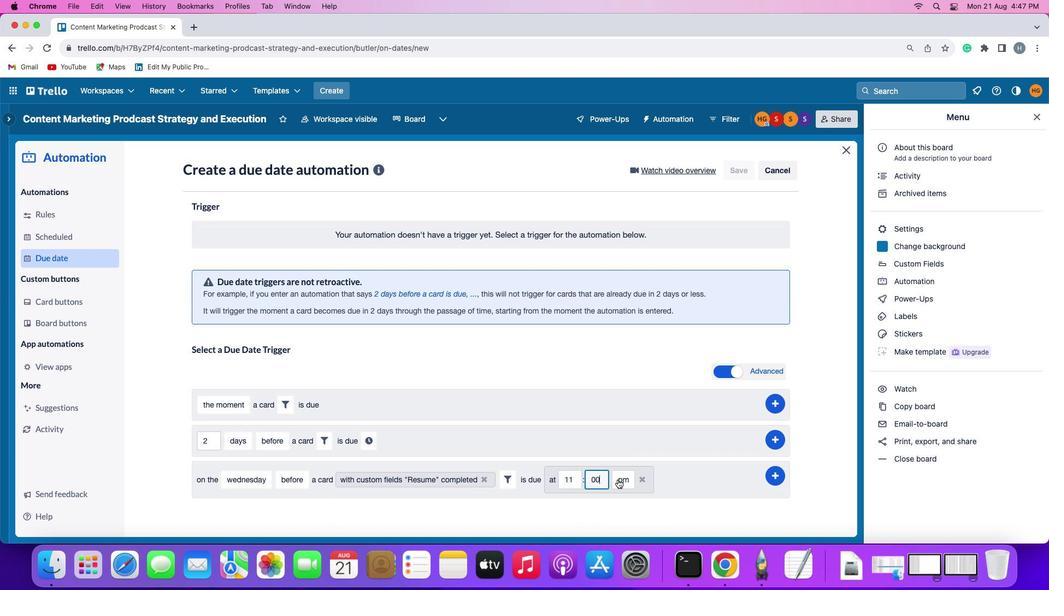 
Action: Mouse moved to (620, 478)
Screenshot: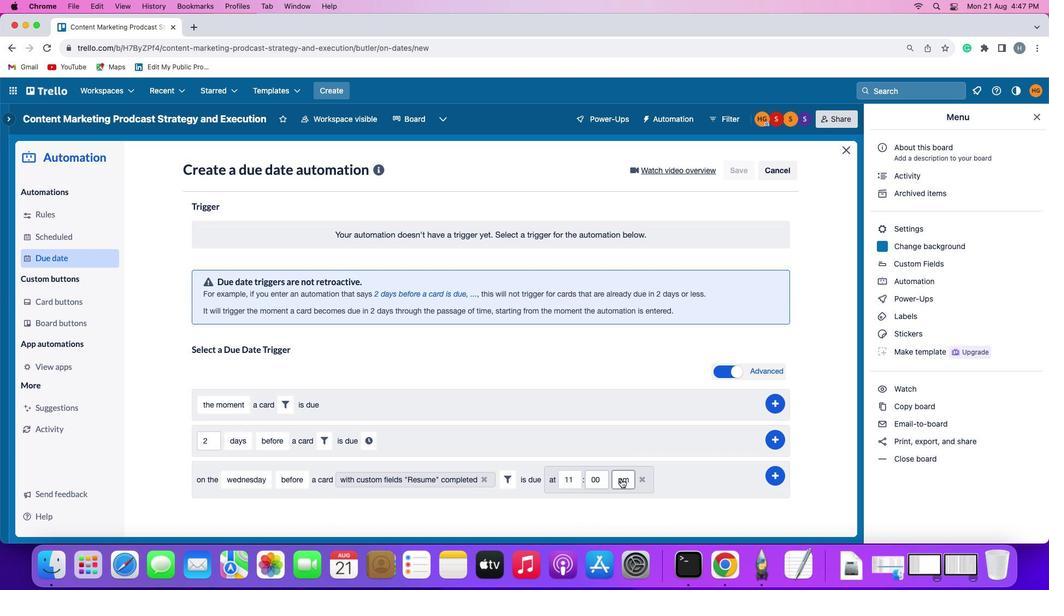 
Action: Mouse pressed left at (620, 478)
Screenshot: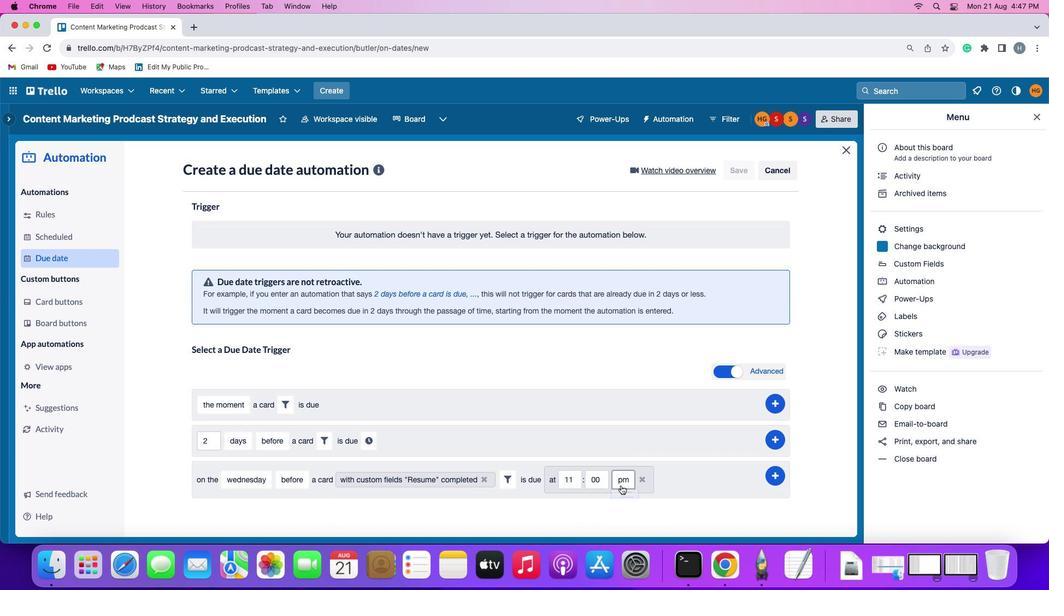 
Action: Mouse moved to (624, 495)
Screenshot: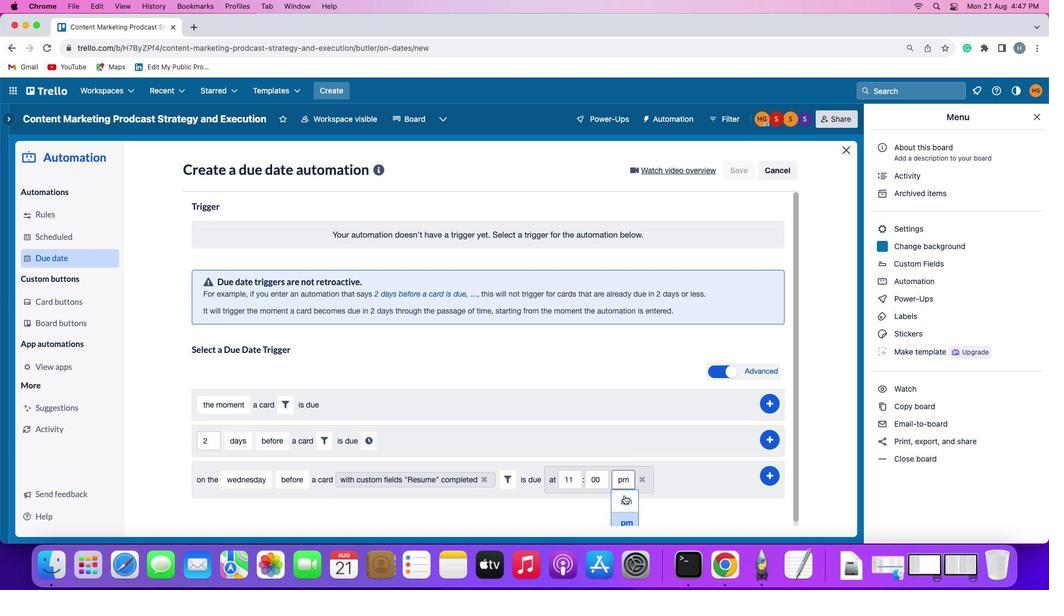 
Action: Mouse pressed left at (624, 495)
Screenshot: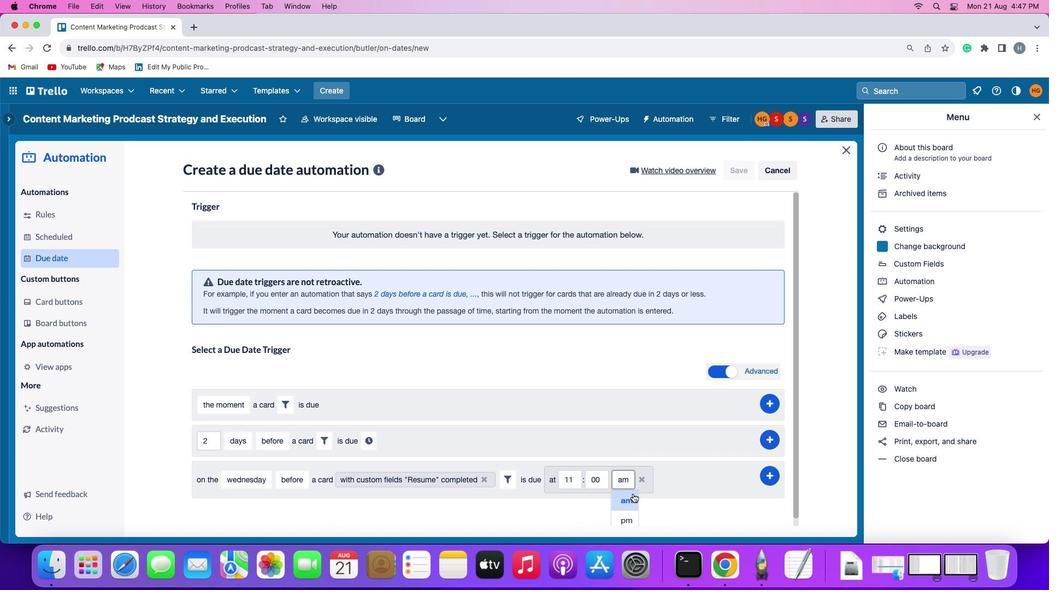 
Action: Mouse moved to (779, 471)
Screenshot: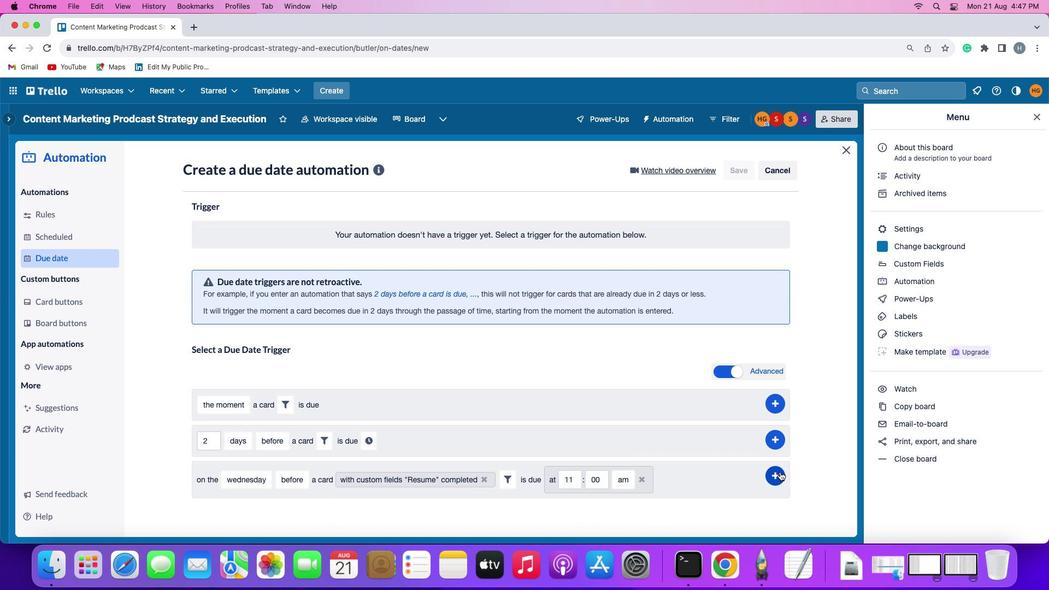 
Action: Mouse pressed left at (779, 471)
Screenshot: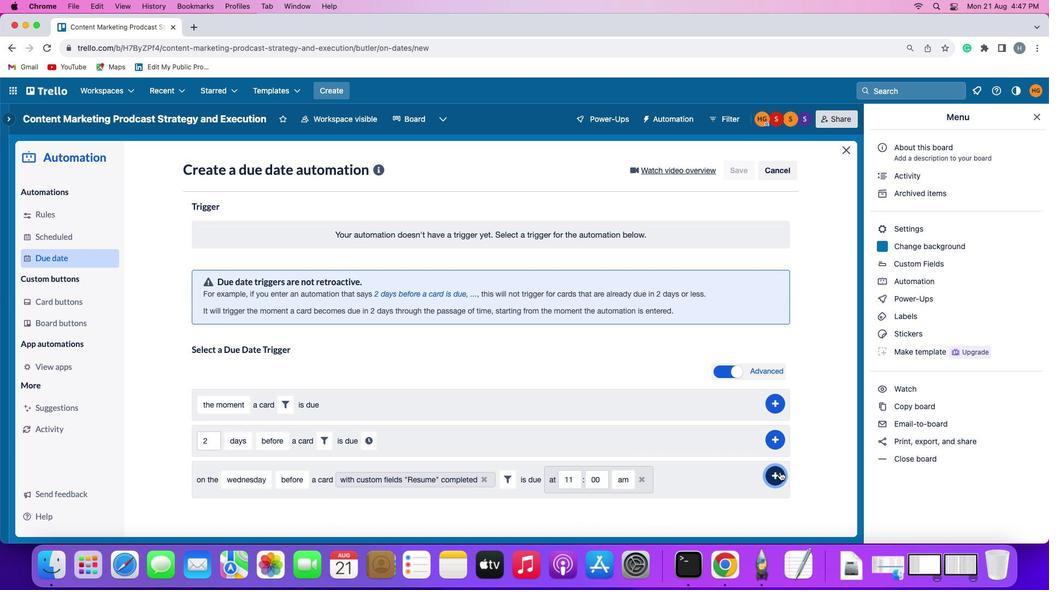 
Action: Mouse moved to (814, 385)
Screenshot: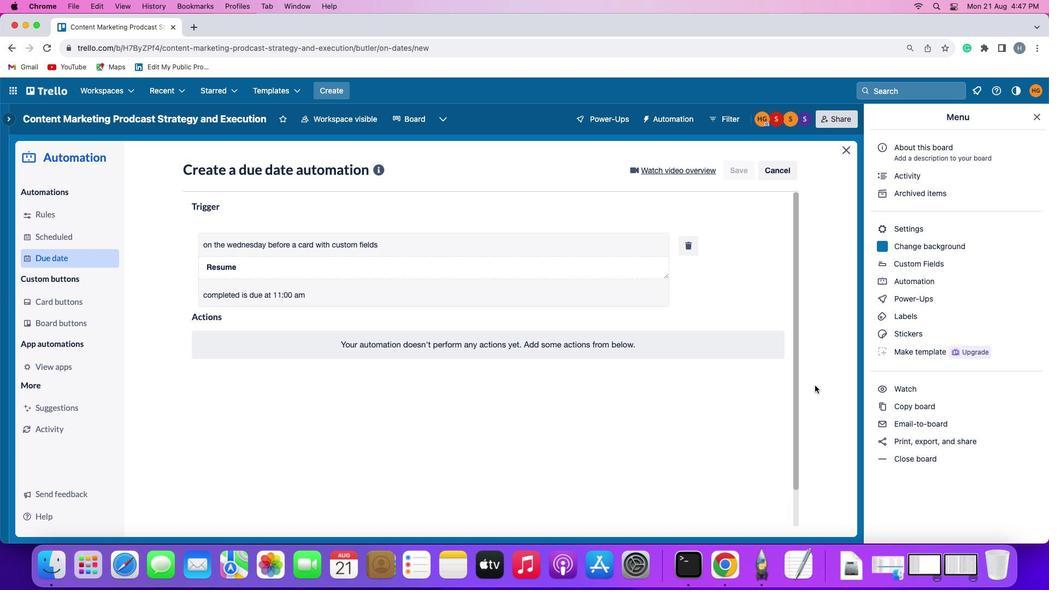 
